 Task: Assign vinnyoffice2@gmail.com as Assignee of Issue Issue0000000226 in Backlog  in Scrum Project Project0000000046 in Jira. Assign vinnyoffice2@gmail.com as Assignee of Issue Issue0000000227 in Backlog  in Scrum Project Project0000000046 in Jira. Assign vinnyoffice2@gmail.com as Assignee of Issue Issue0000000228 in Backlog  in Scrum Project Project0000000046 in Jira. Assign prateek.ku2001@gmail.com as Assignee of Issue Issue0000000229 in Backlog  in Scrum Project Project0000000046 in Jira. Assign prateek.ku2001@gmail.com as Assignee of Issue Issue0000000230 in Backlog  in Scrum Project Project0000000046 in Jira
Action: Mouse moved to (1127, 501)
Screenshot: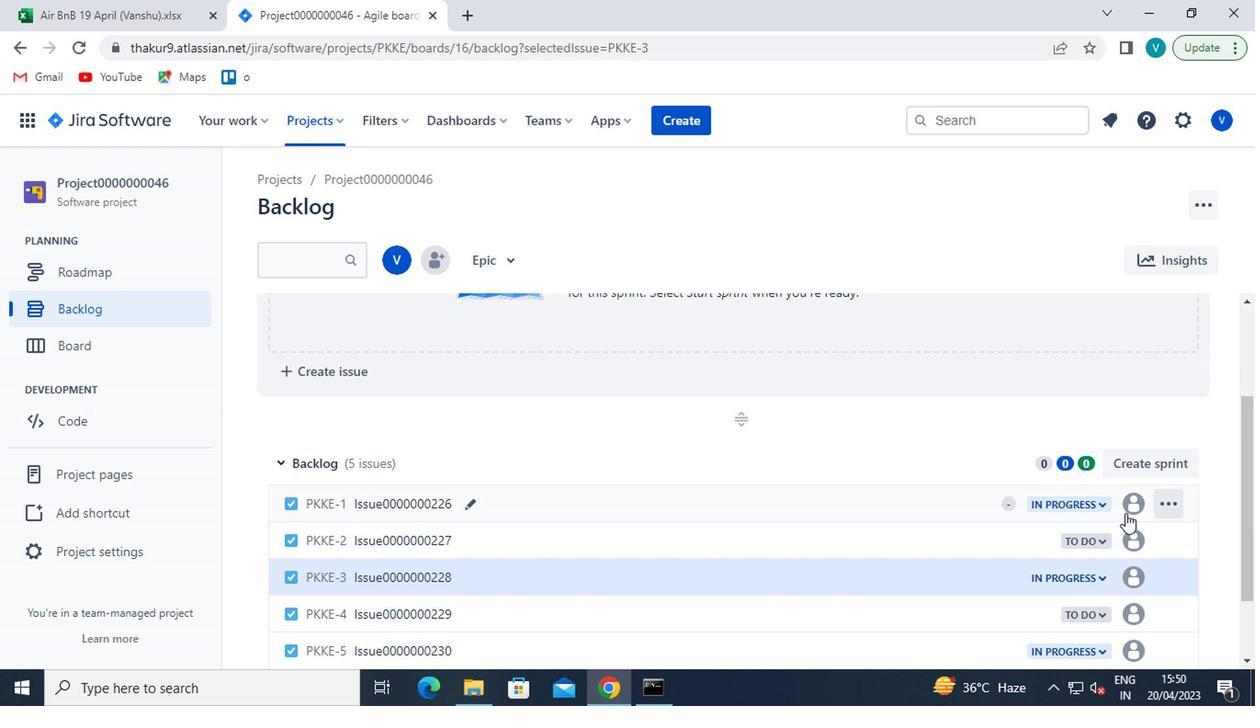 
Action: Mouse pressed left at (1127, 501)
Screenshot: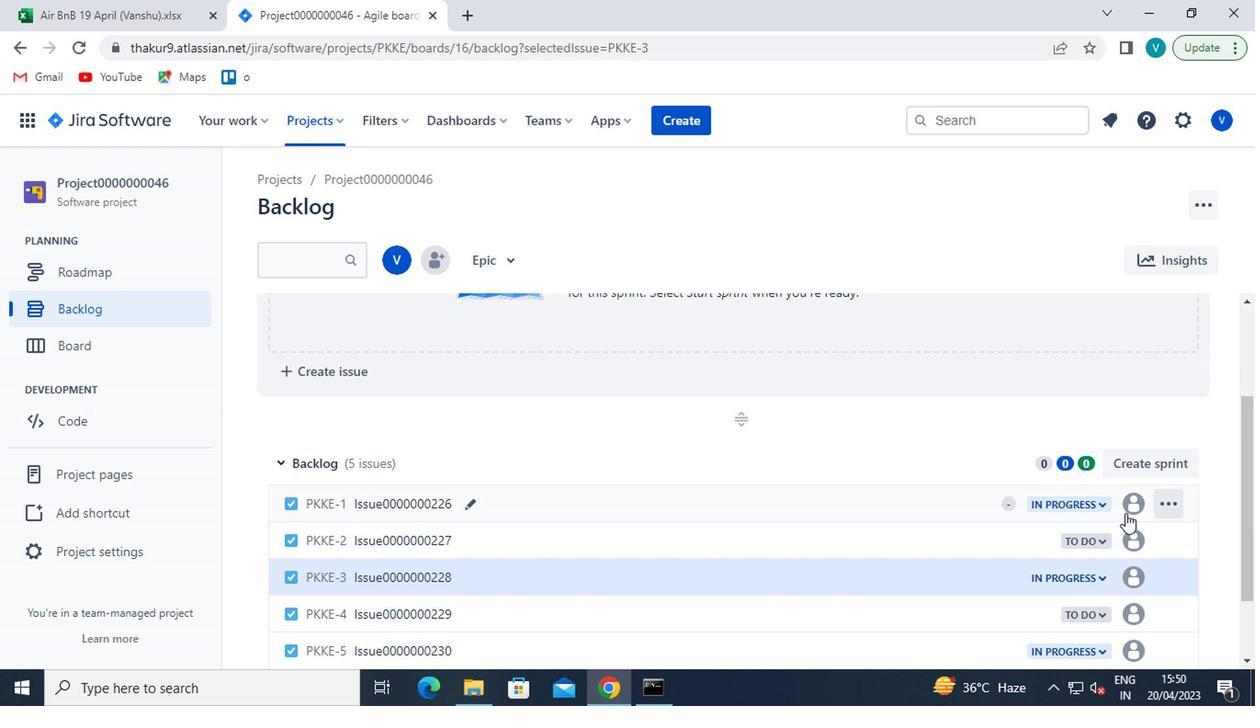 
Action: Mouse moved to (1199, 489)
Screenshot: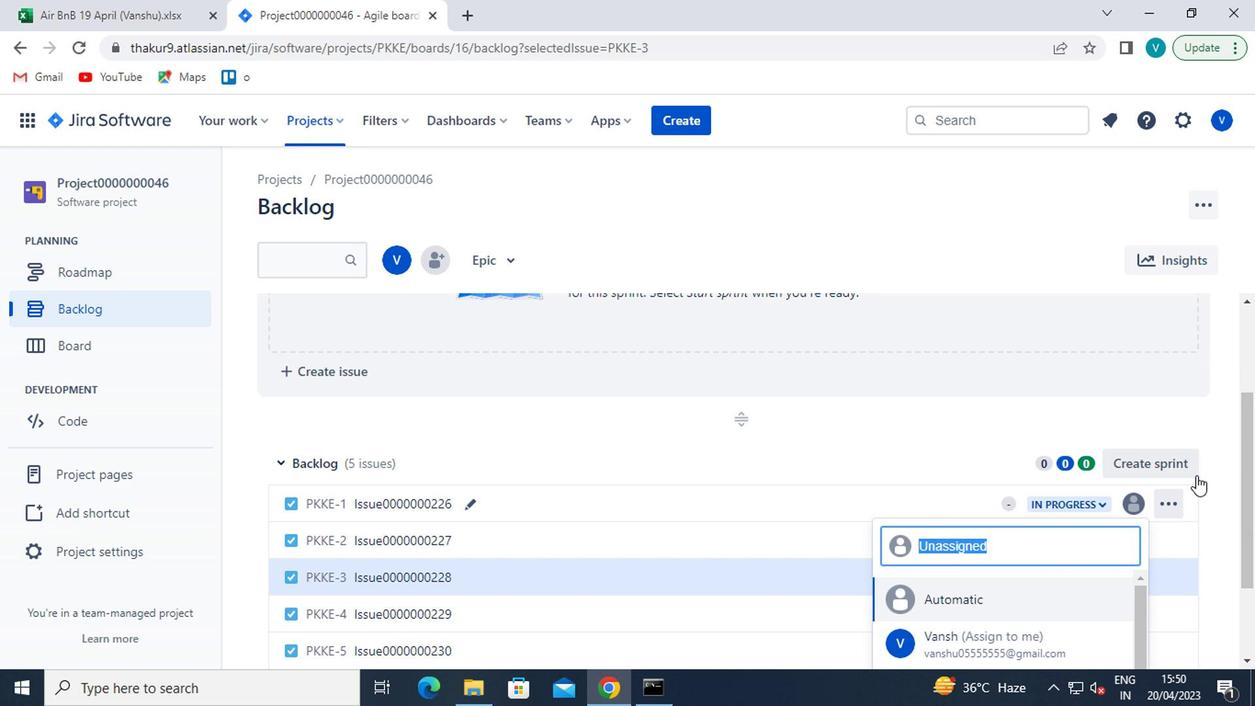 
Action: Mouse scrolled (1199, 488) with delta (0, -1)
Screenshot: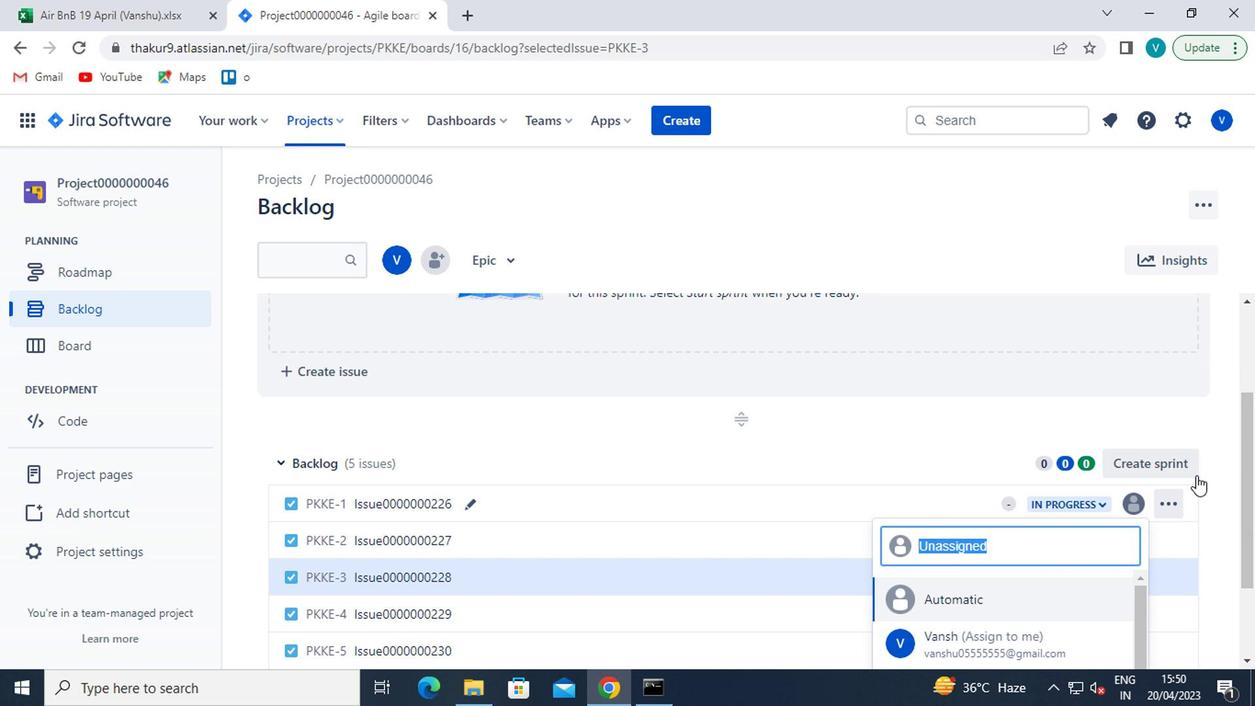 
Action: Mouse moved to (1193, 541)
Screenshot: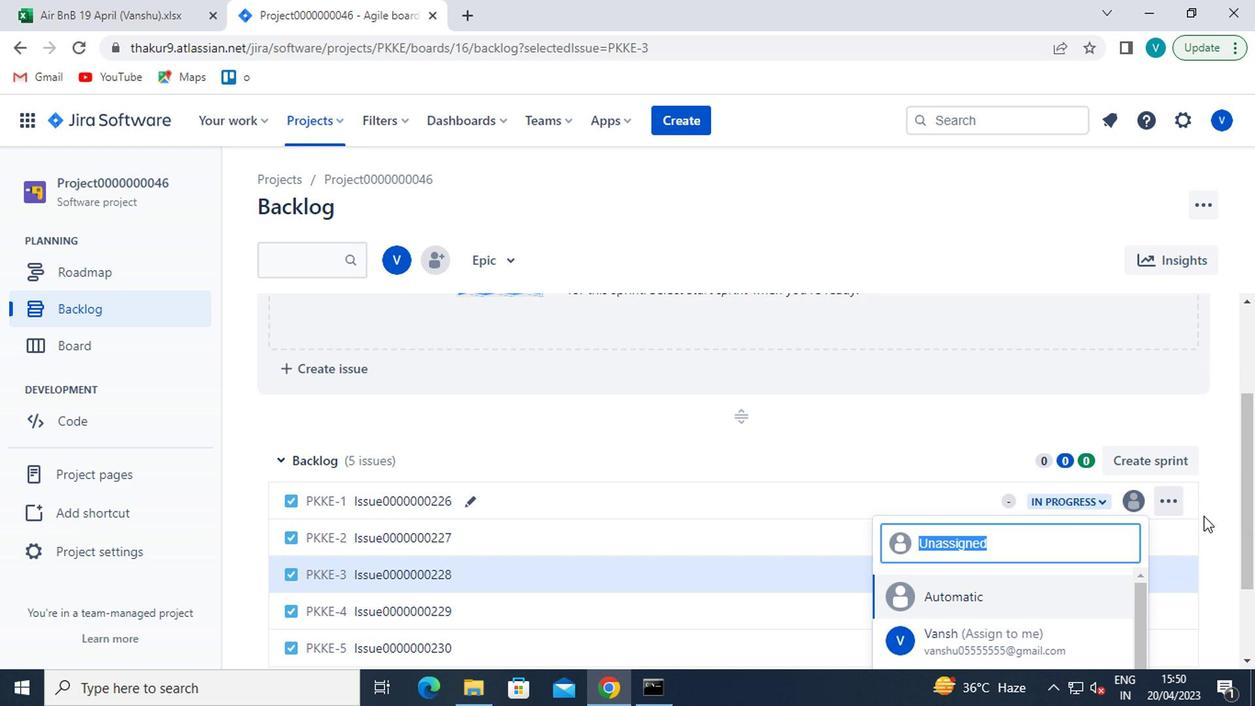 
Action: Mouse scrolled (1193, 541) with delta (0, 0)
Screenshot: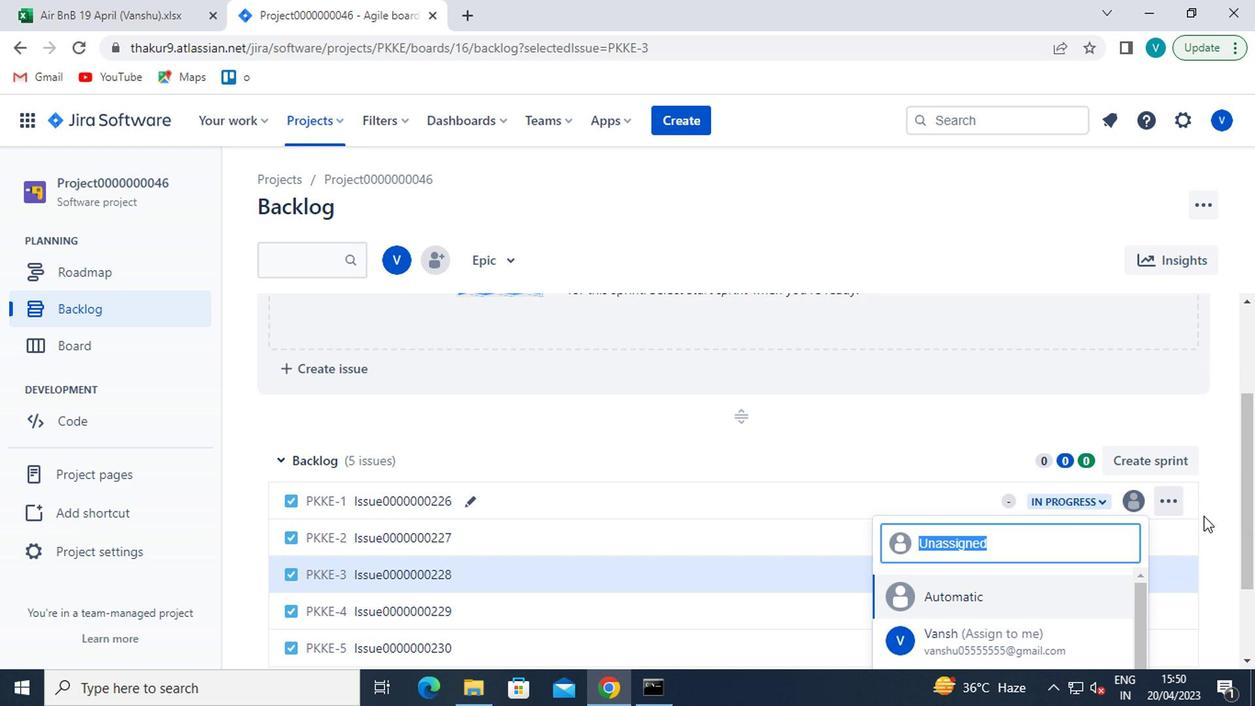 
Action: Mouse moved to (1188, 558)
Screenshot: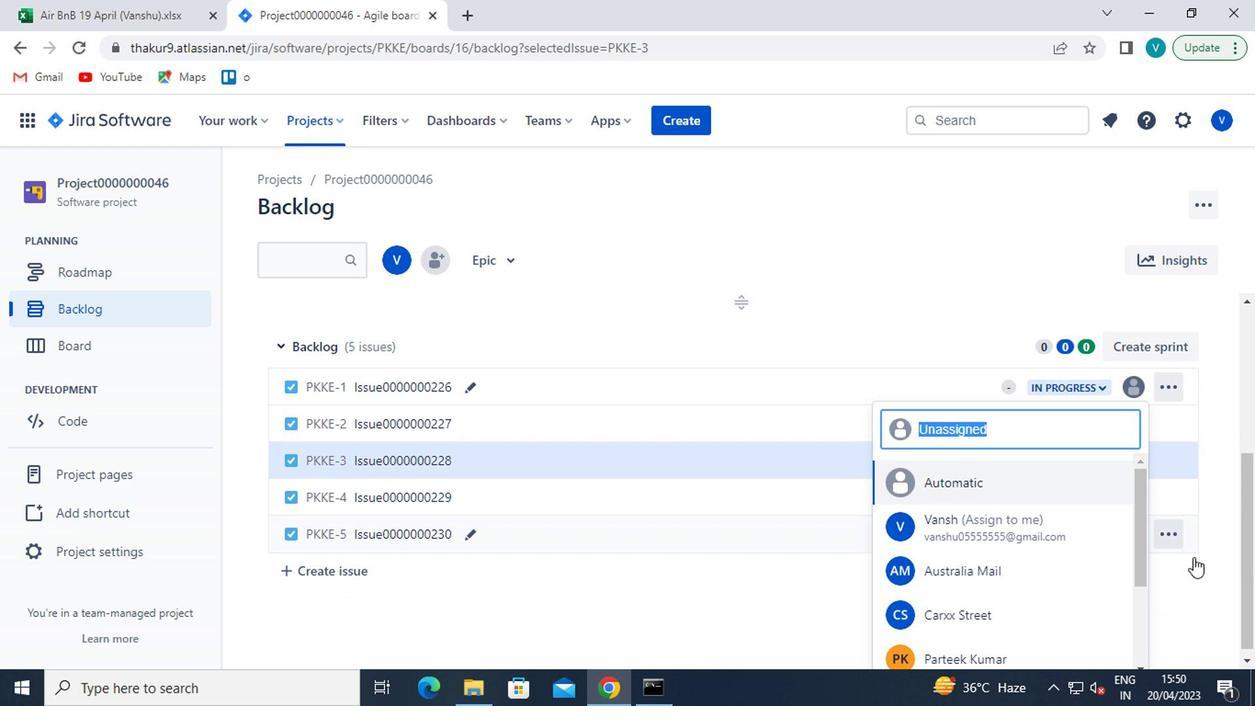 
Action: Mouse scrolled (1188, 557) with delta (0, 0)
Screenshot: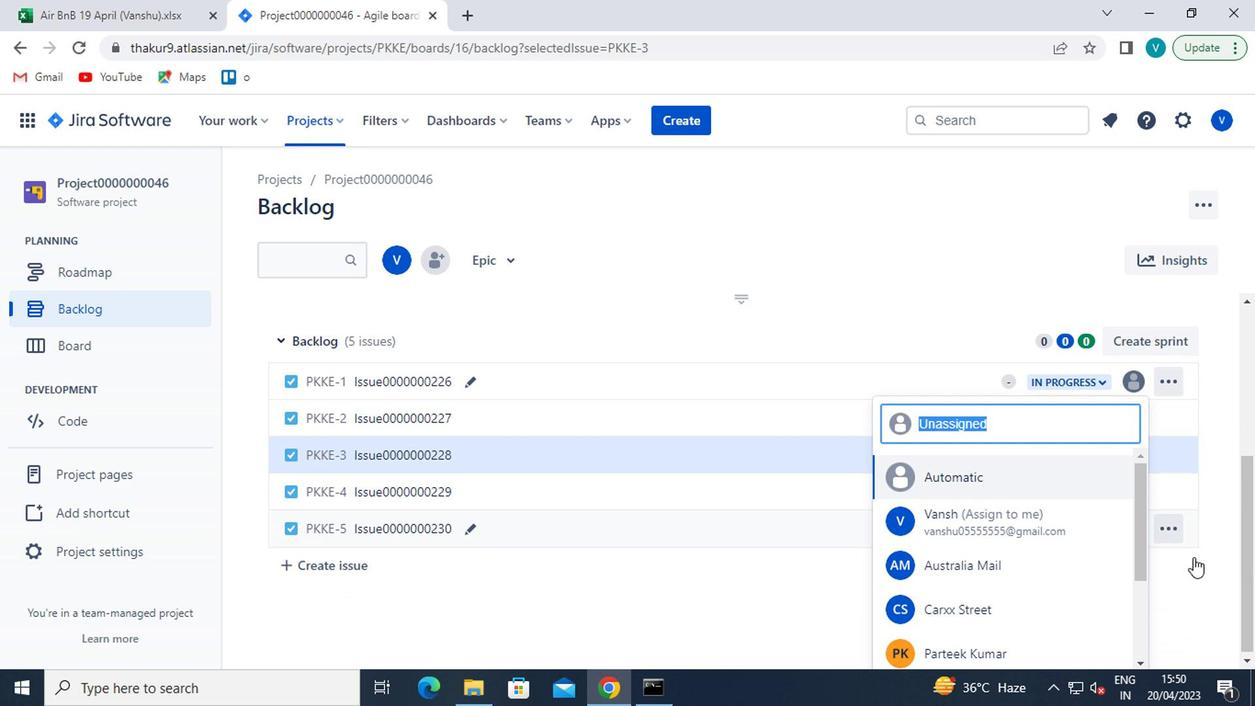 
Action: Mouse moved to (1159, 571)
Screenshot: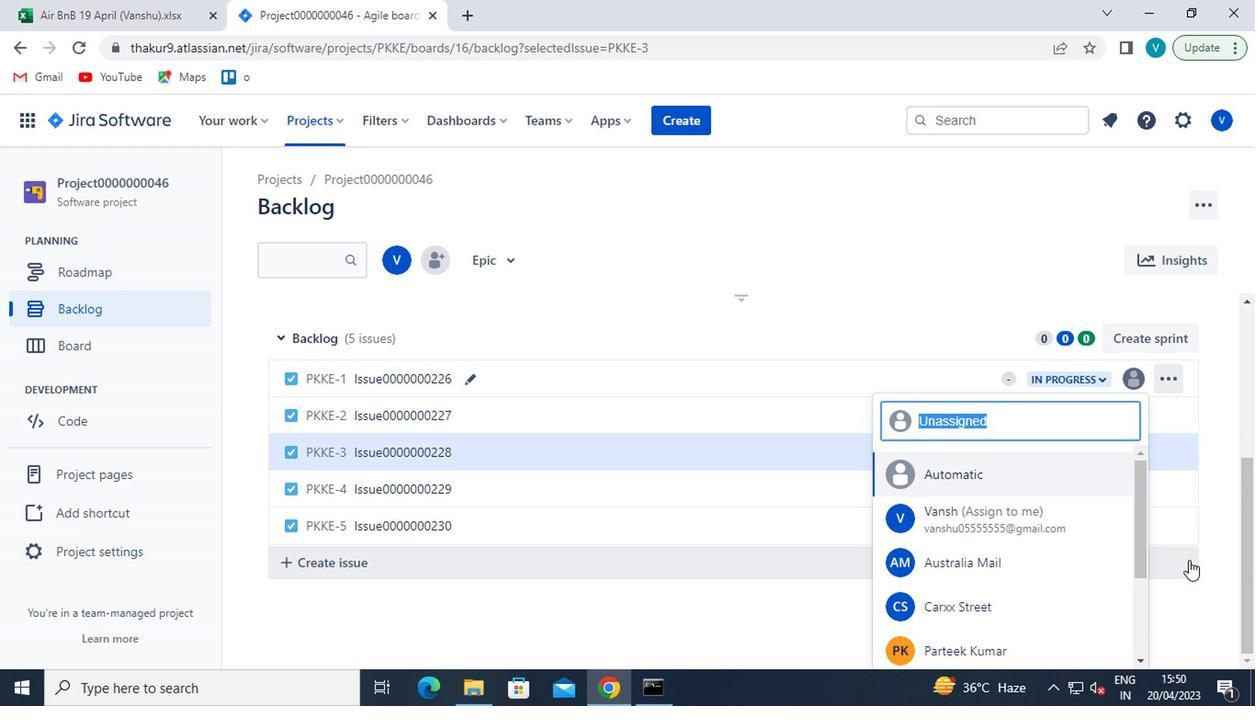 
Action: Mouse scrolled (1159, 571) with delta (0, 0)
Screenshot: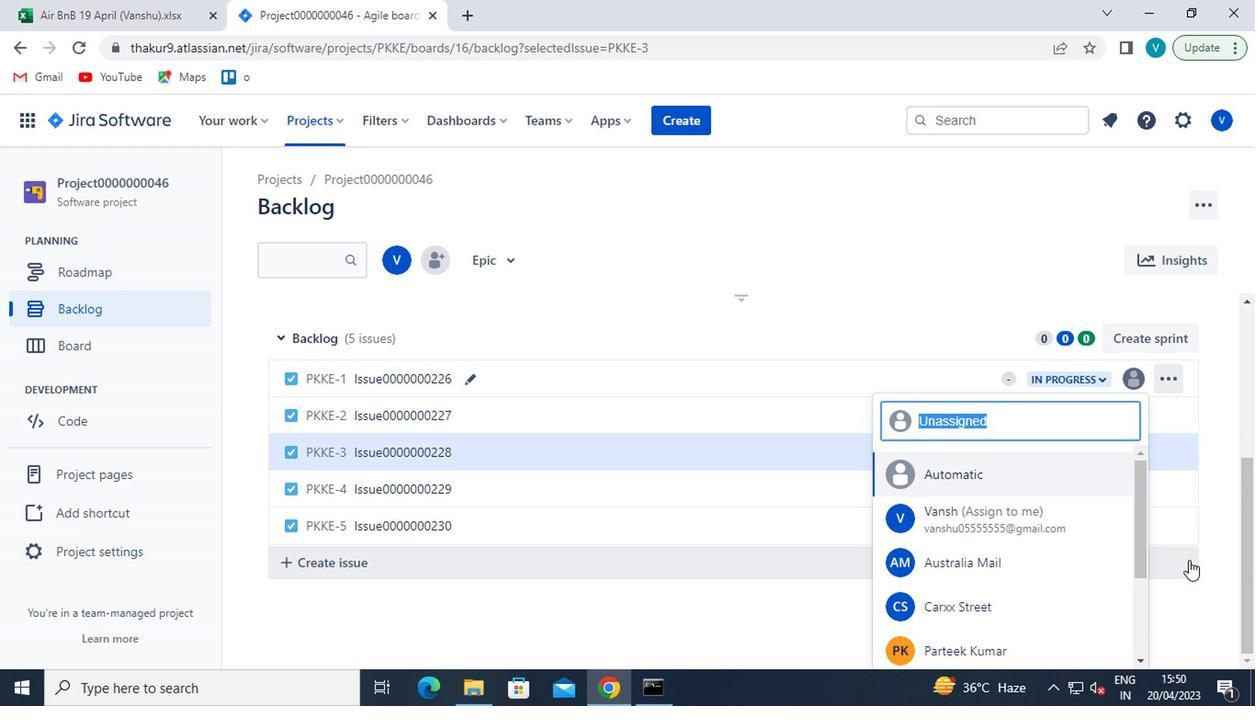 
Action: Mouse moved to (1087, 590)
Screenshot: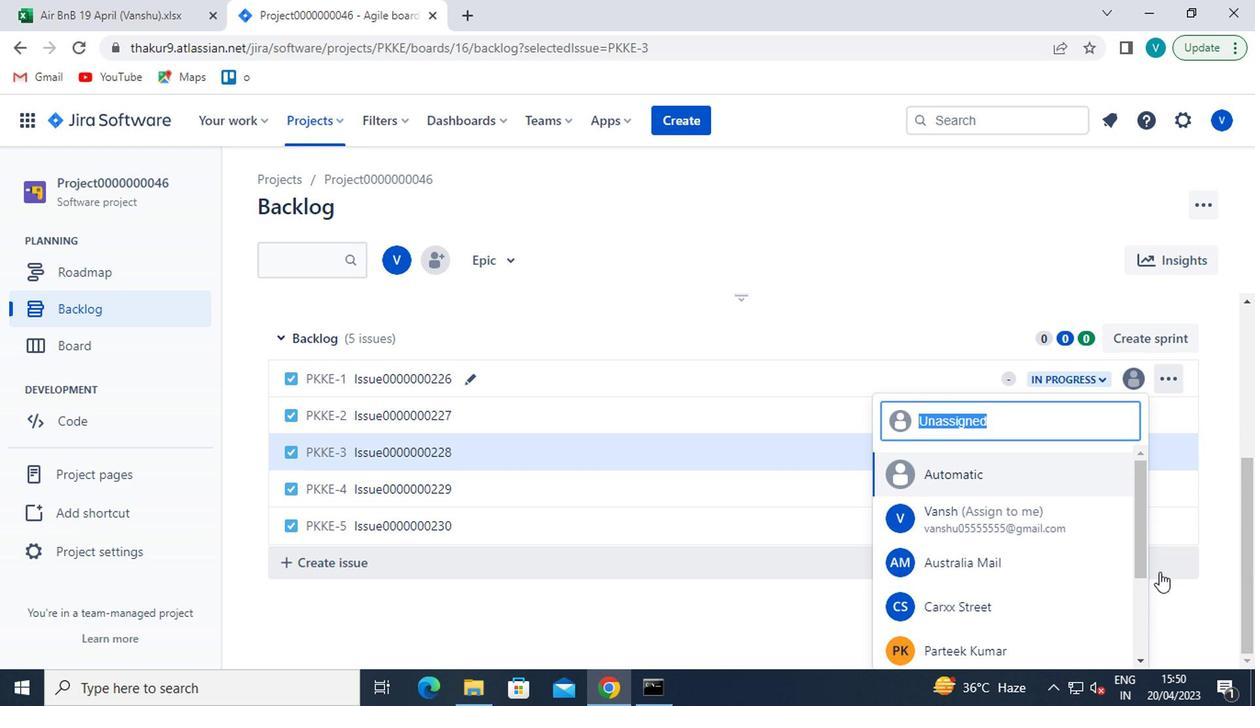 
Action: Mouse scrolled (1087, 590) with delta (0, 0)
Screenshot: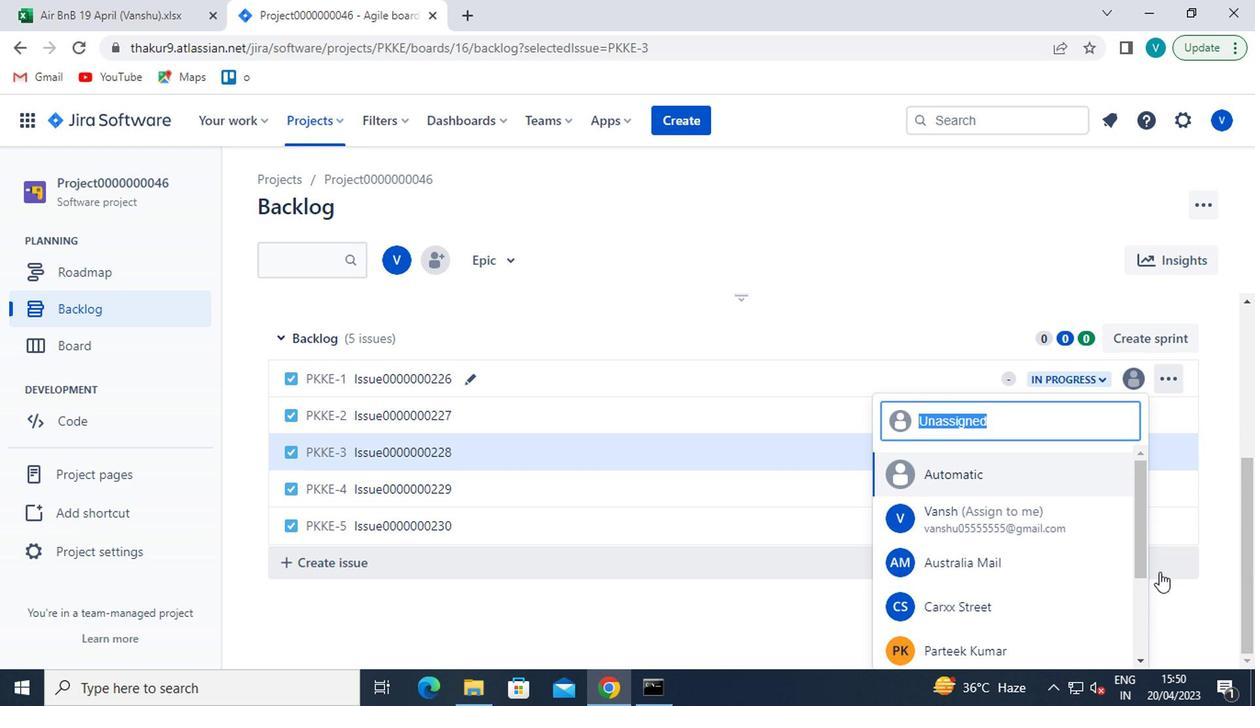 
Action: Mouse moved to (1079, 592)
Screenshot: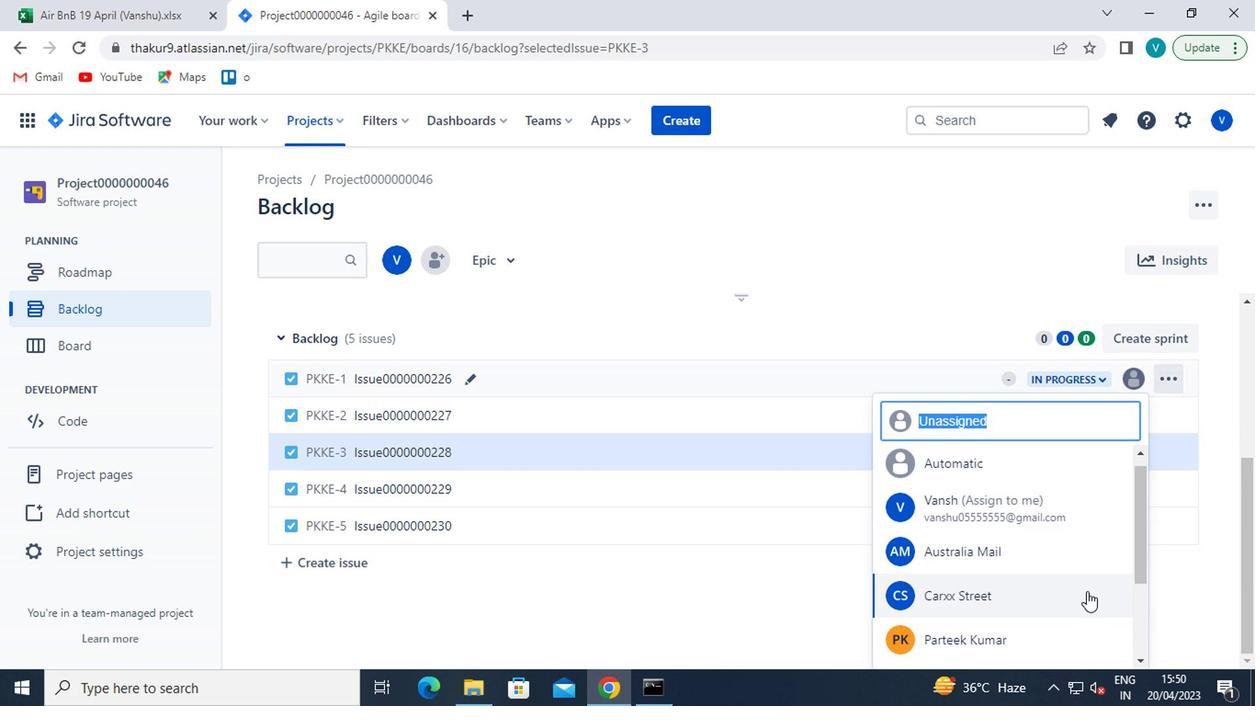 
Action: Mouse scrolled (1079, 592) with delta (0, 0)
Screenshot: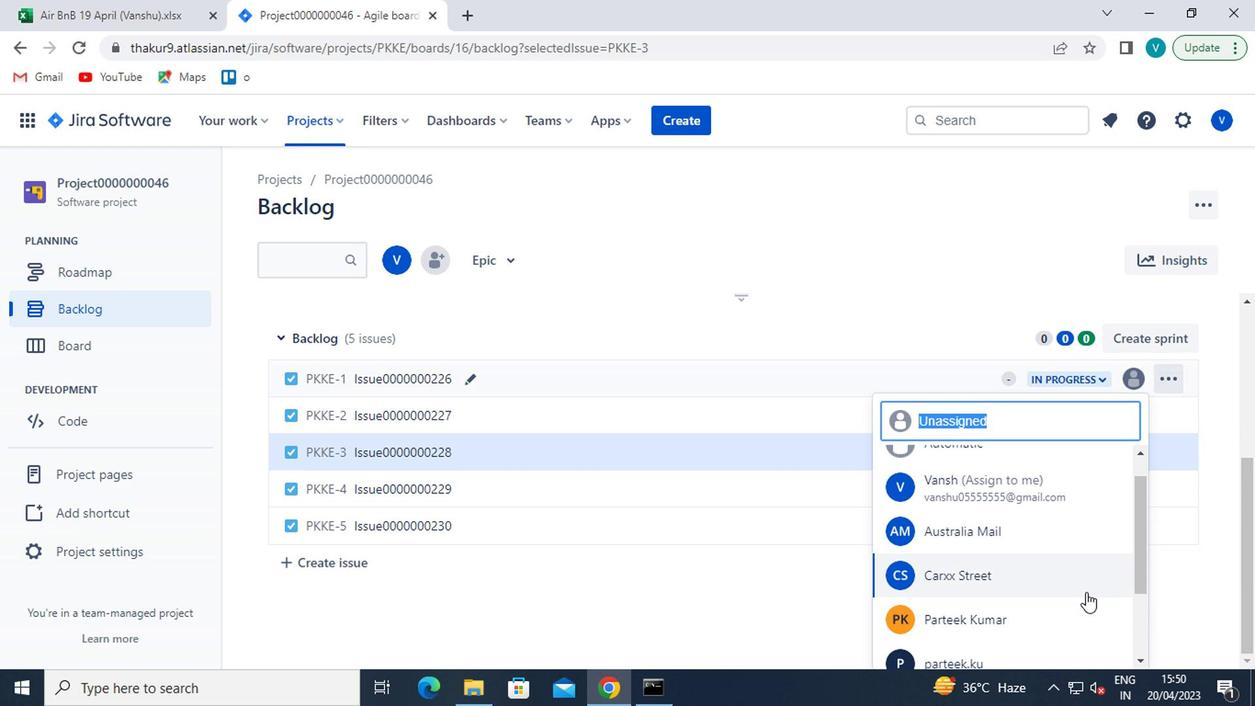 
Action: Mouse moved to (956, 633)
Screenshot: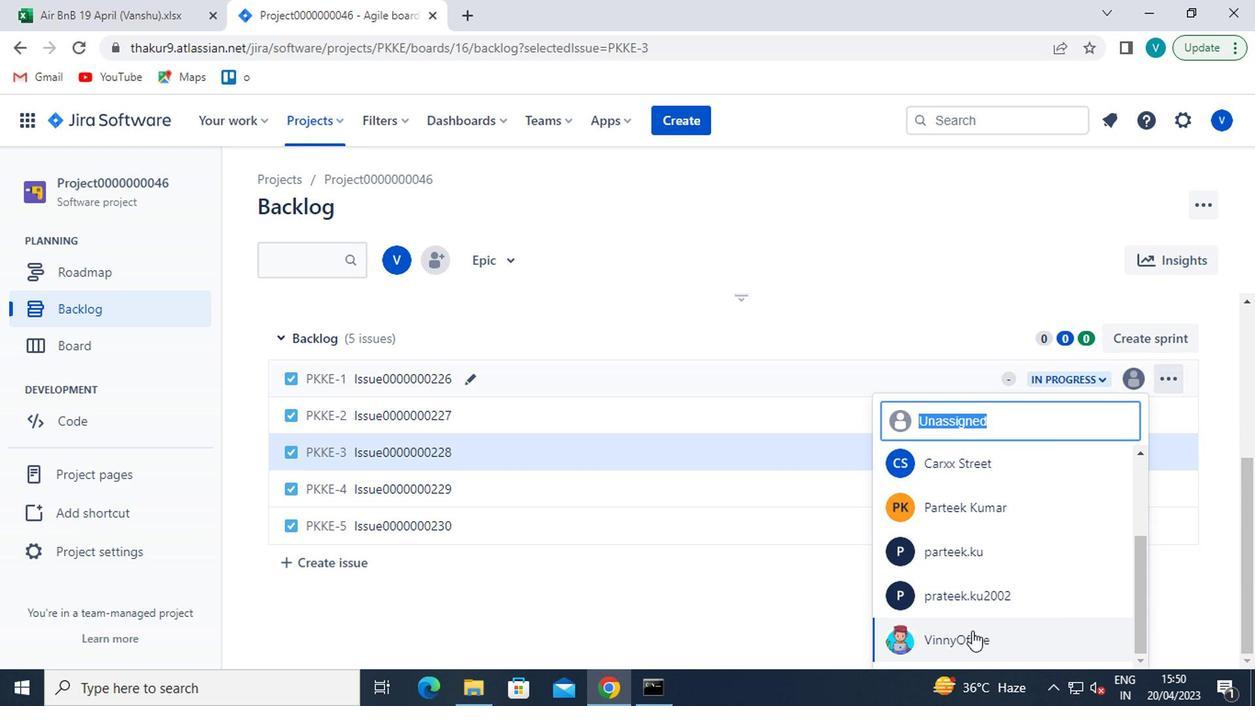 
Action: Mouse pressed left at (956, 633)
Screenshot: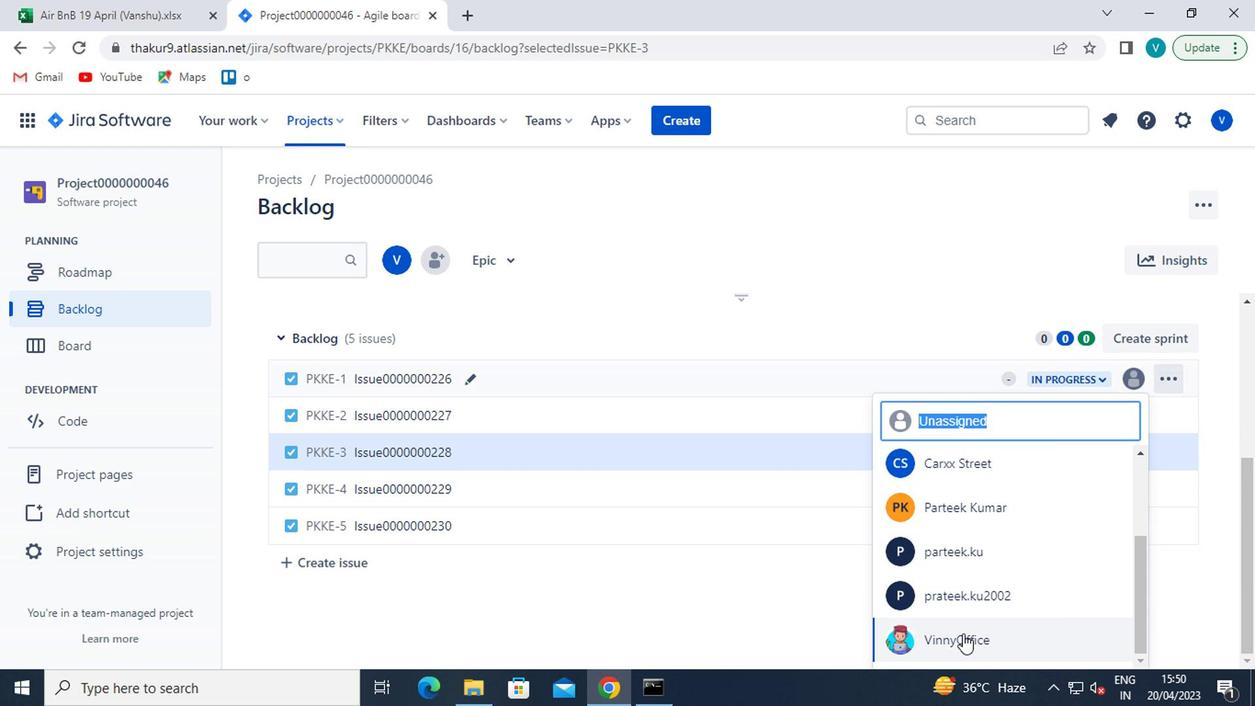 
Action: Mouse moved to (1124, 445)
Screenshot: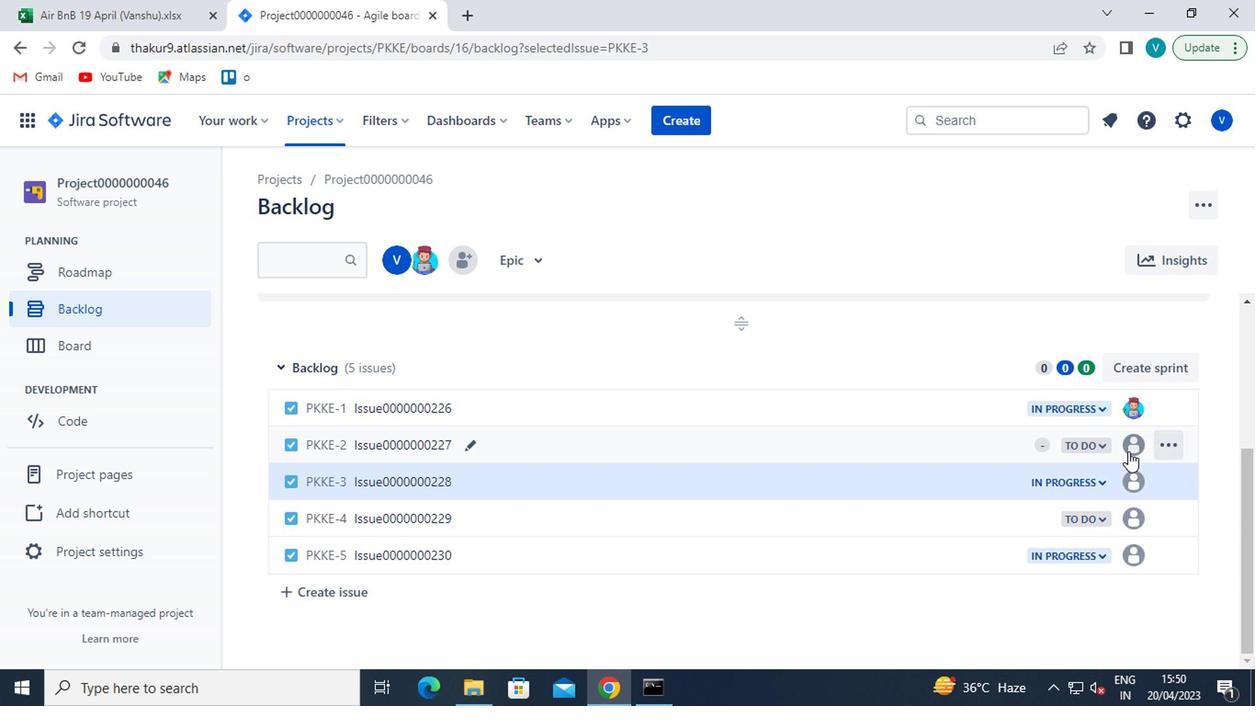 
Action: Mouse pressed left at (1124, 445)
Screenshot: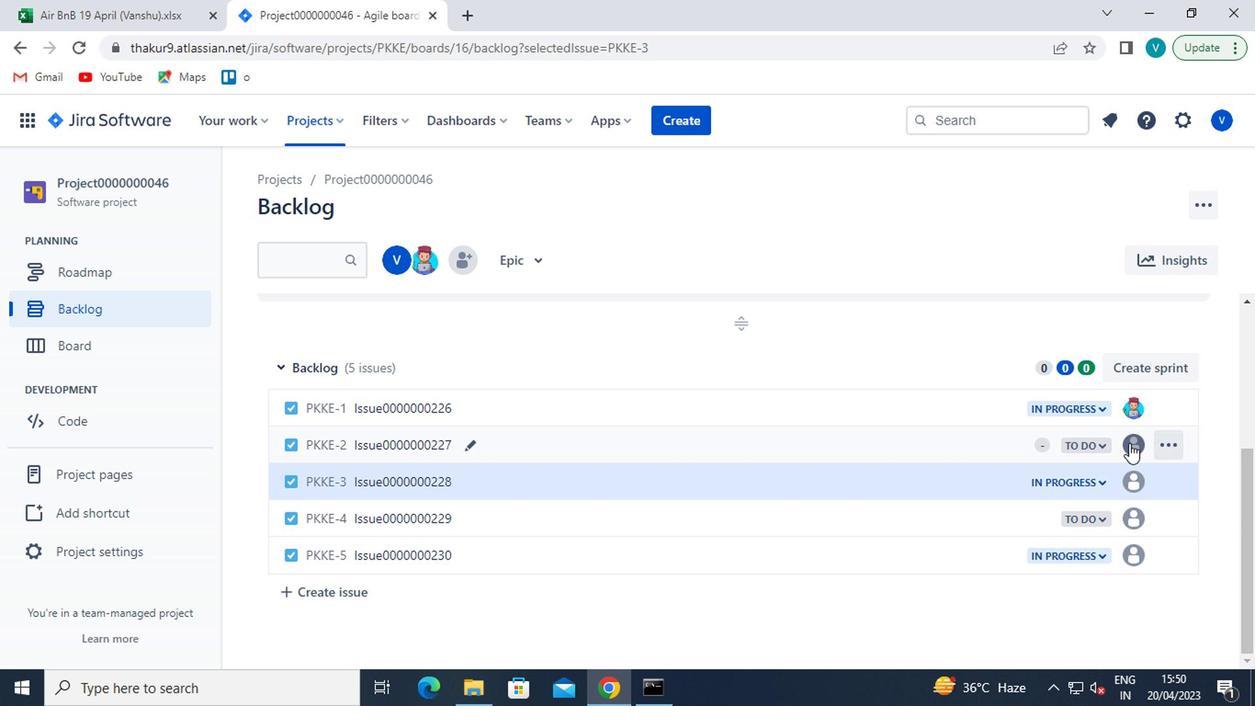 
Action: Mouse moved to (1200, 494)
Screenshot: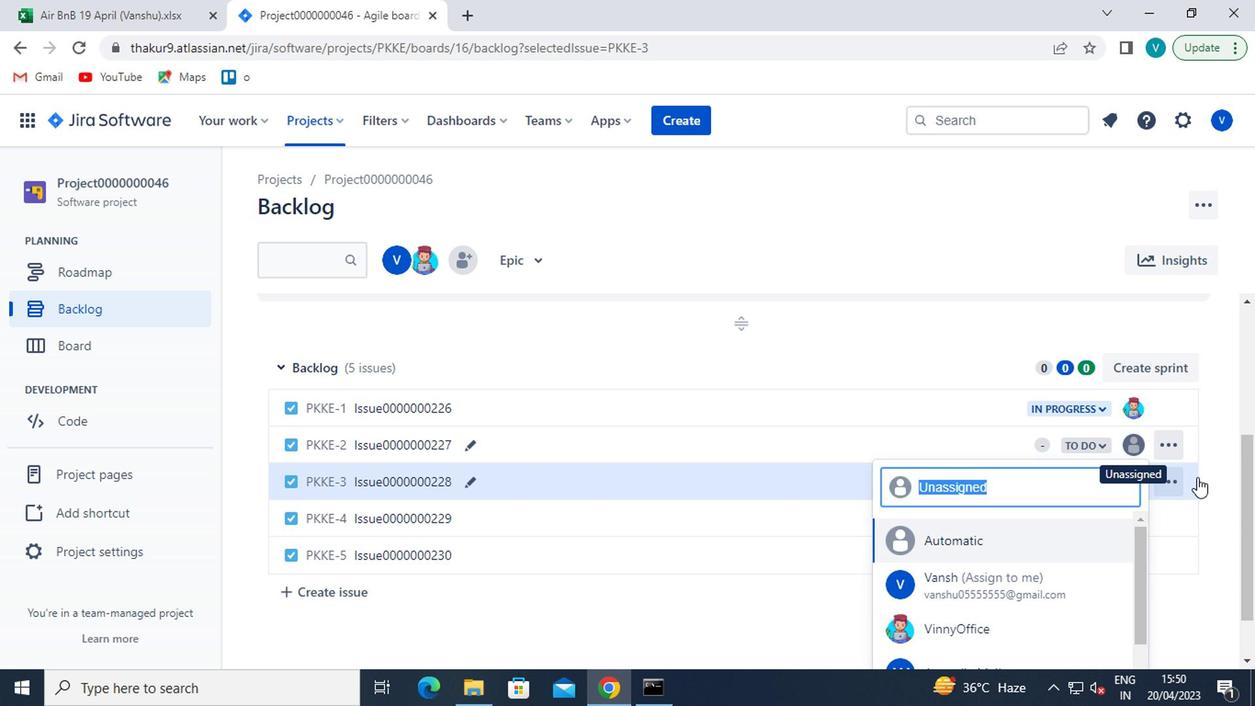 
Action: Mouse scrolled (1200, 492) with delta (0, -1)
Screenshot: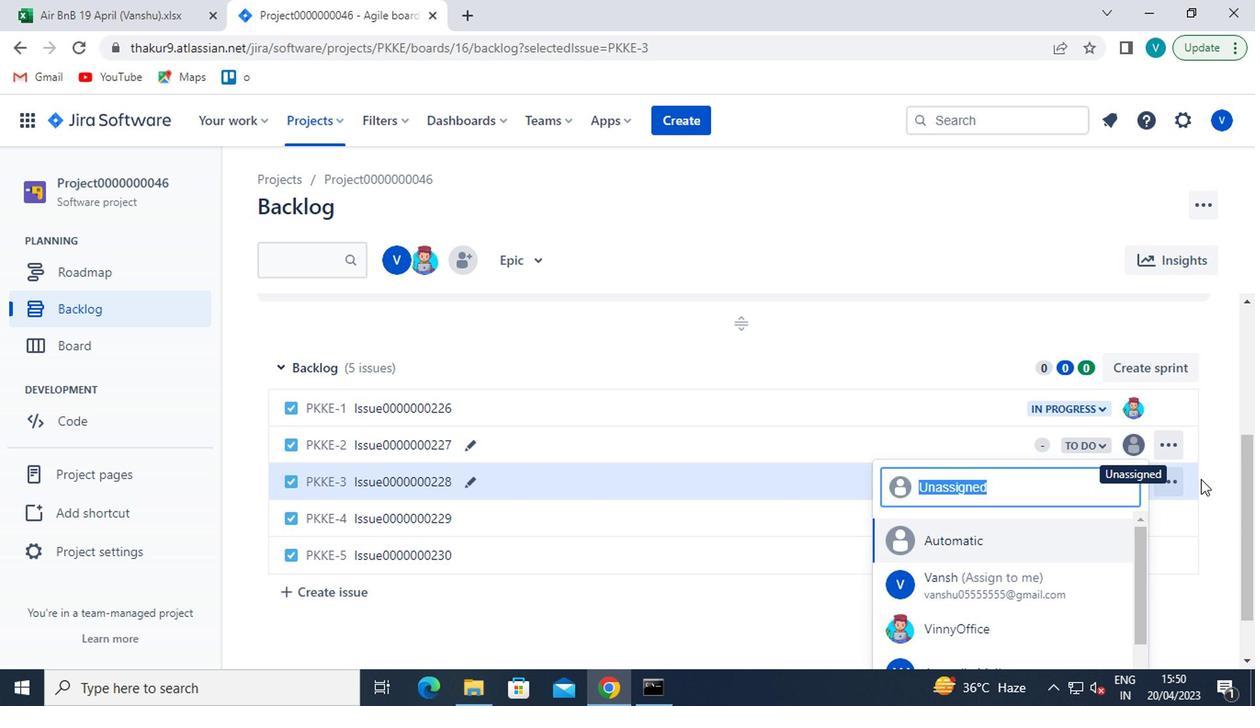 
Action: Mouse moved to (1200, 506)
Screenshot: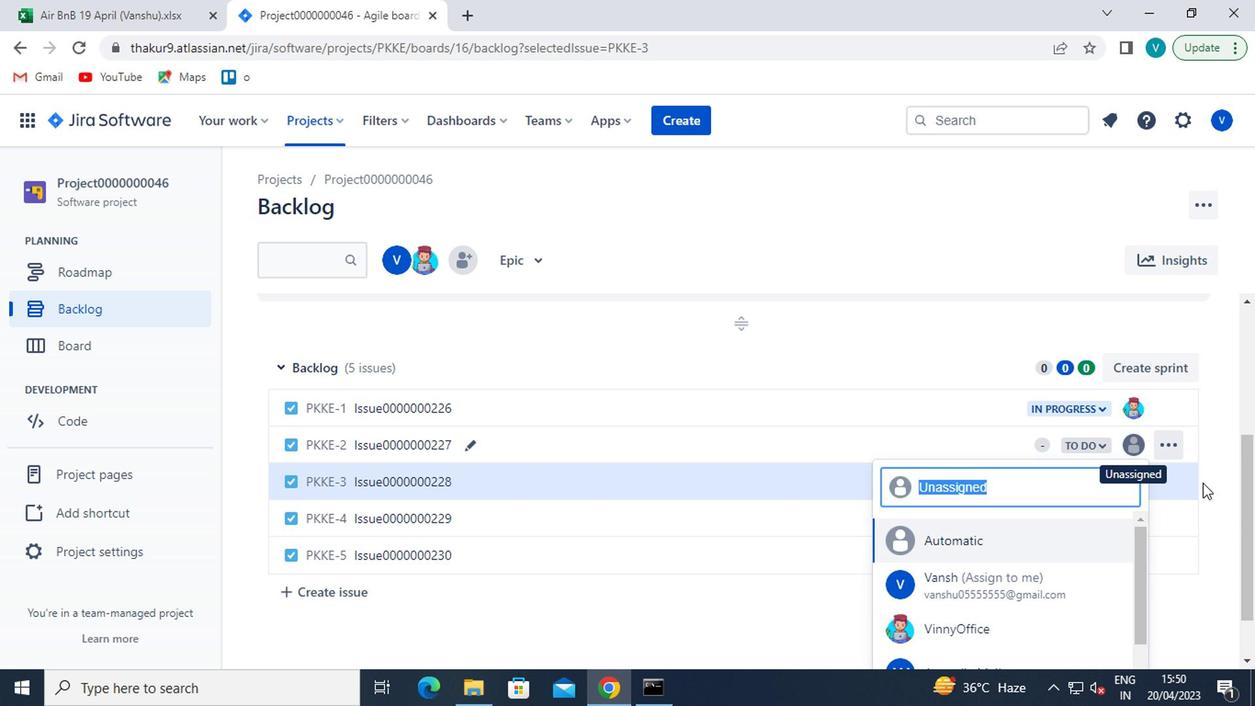 
Action: Mouse scrolled (1200, 505) with delta (0, 0)
Screenshot: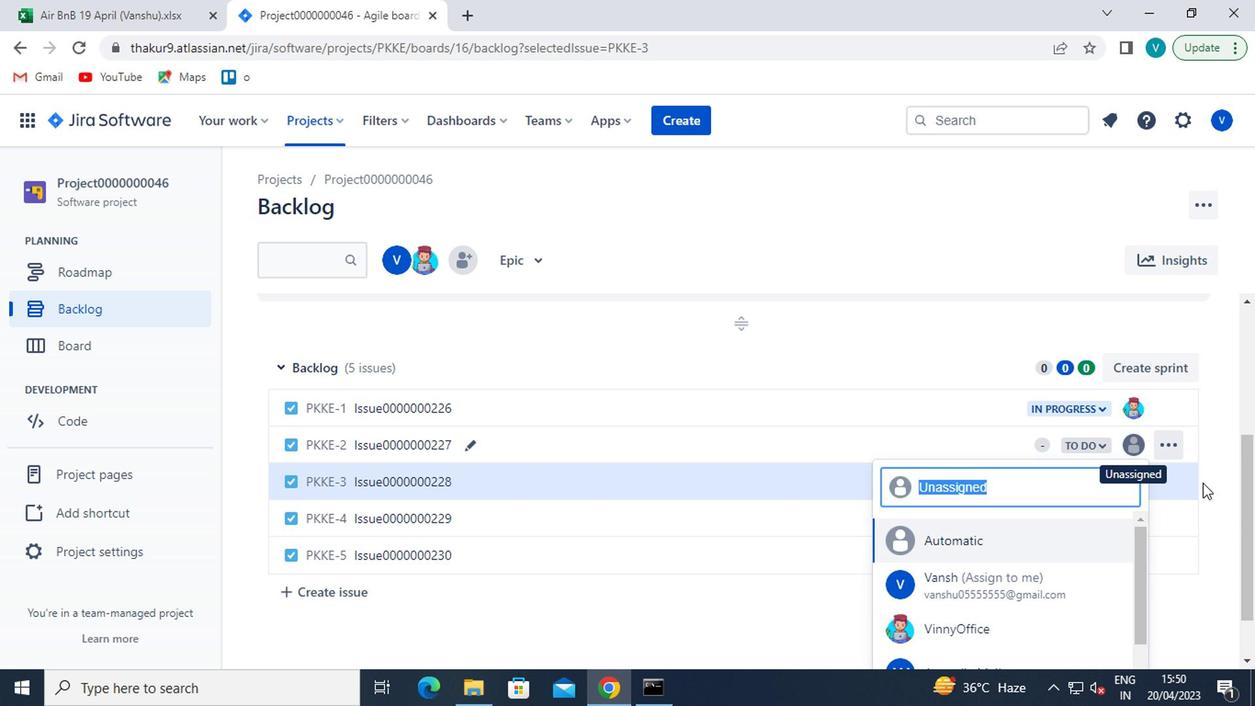 
Action: Mouse moved to (1199, 515)
Screenshot: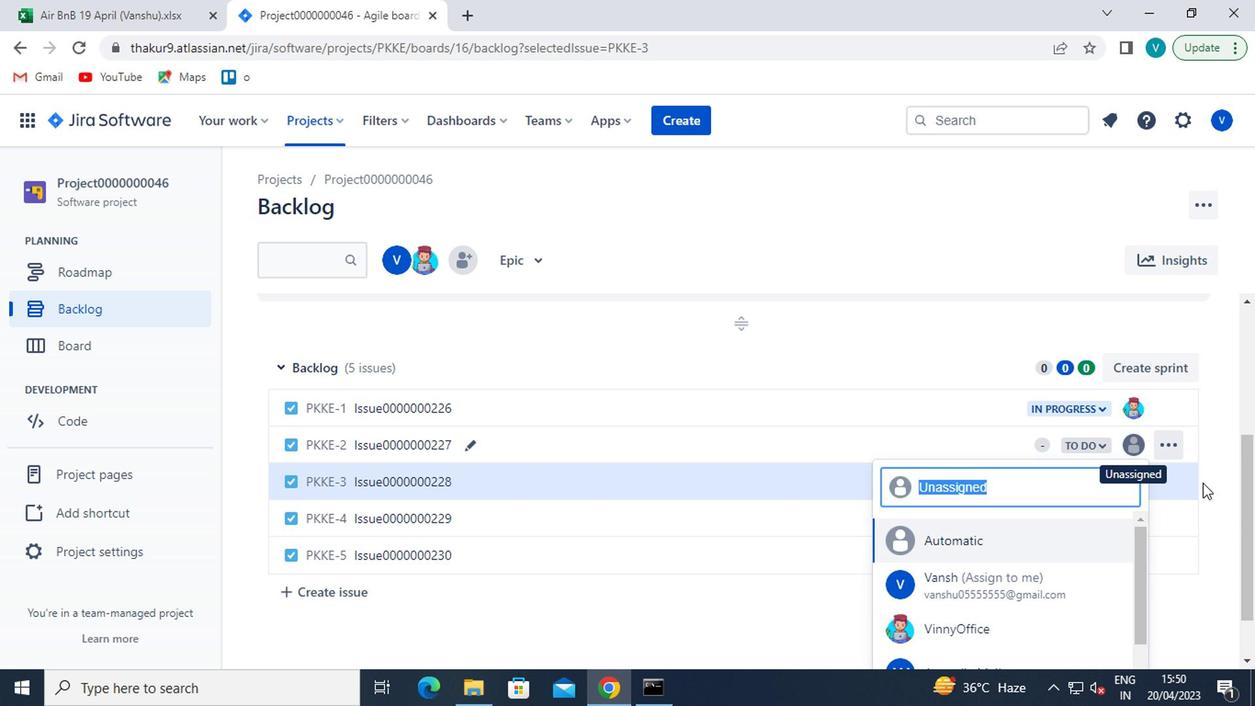 
Action: Mouse scrolled (1199, 513) with delta (0, -1)
Screenshot: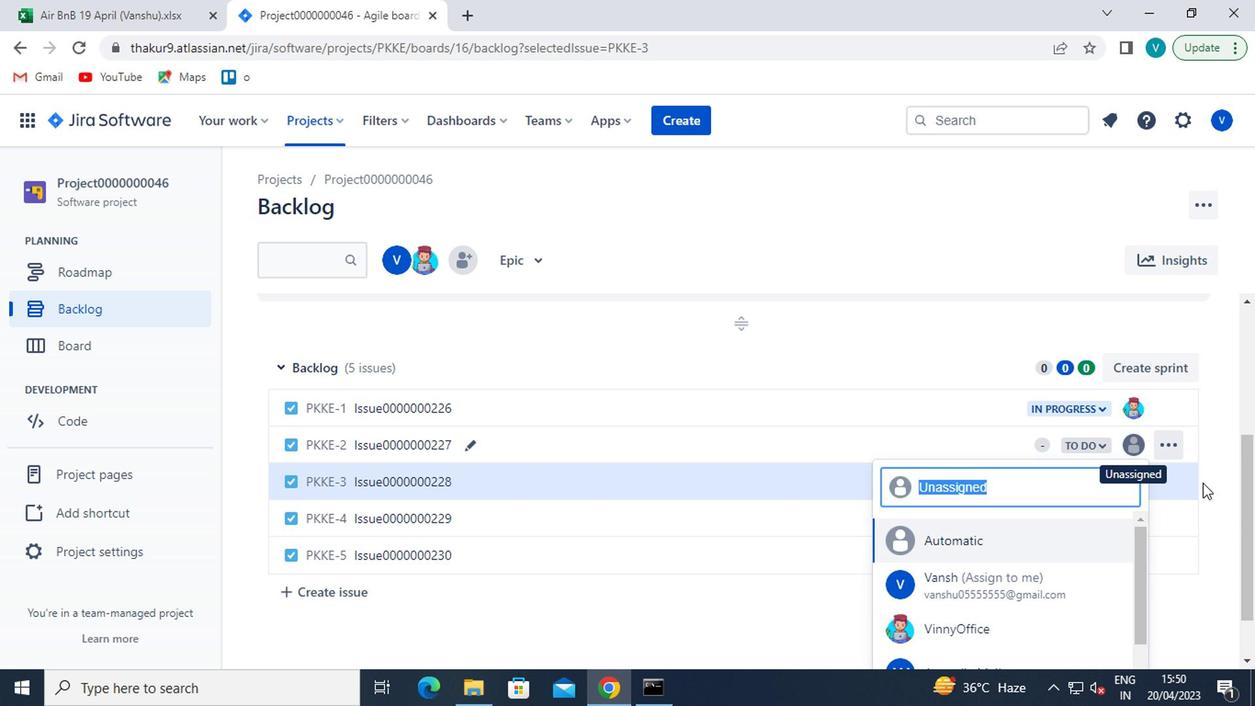 
Action: Mouse moved to (1007, 568)
Screenshot: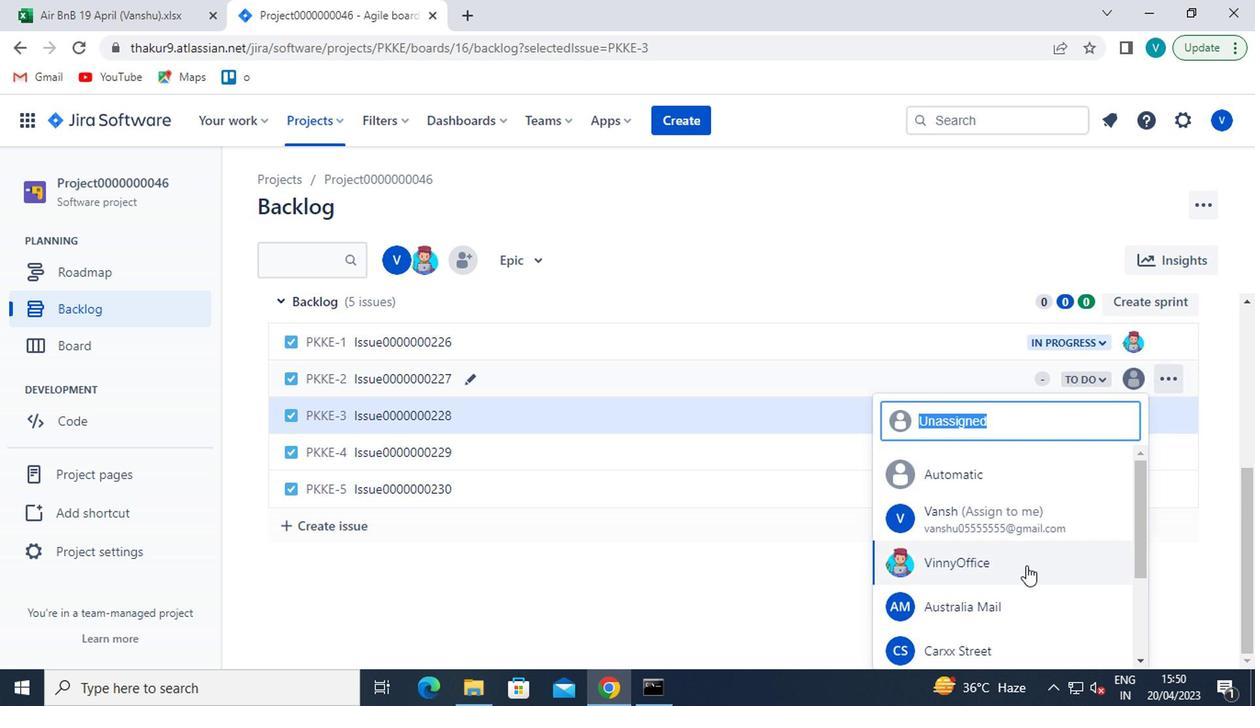 
Action: Mouse scrolled (1007, 567) with delta (0, 0)
Screenshot: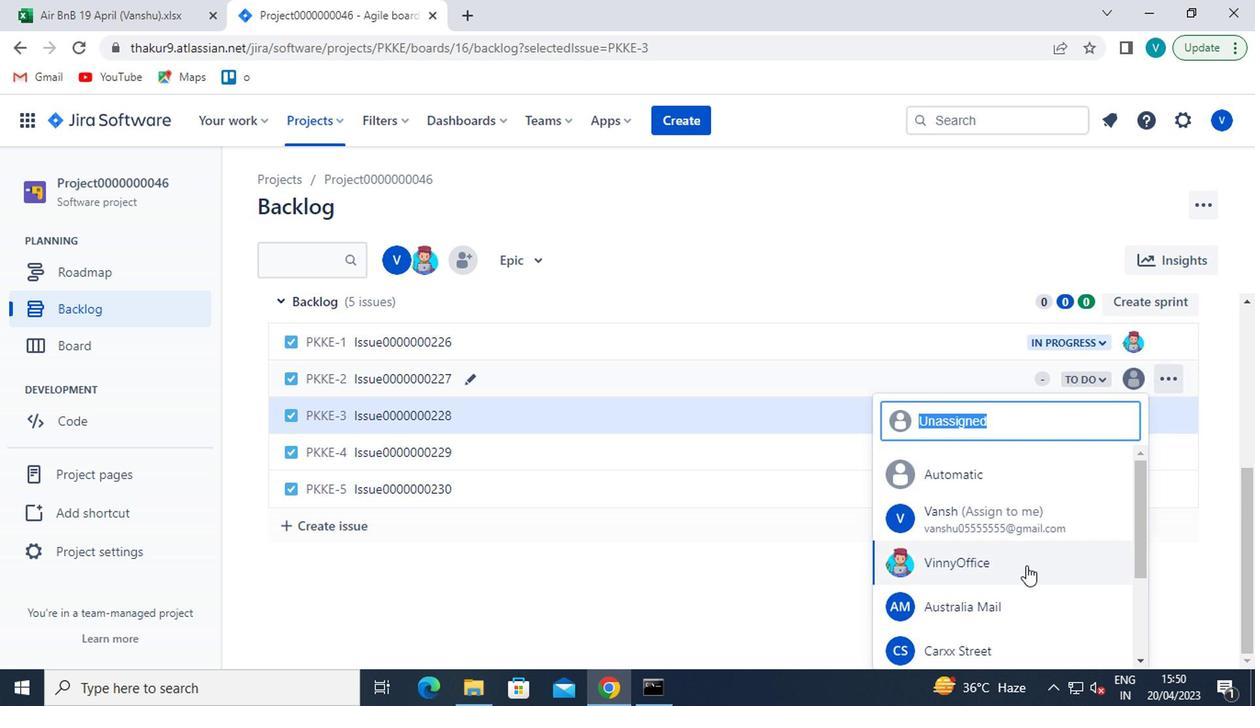 
Action: Mouse moved to (1006, 568)
Screenshot: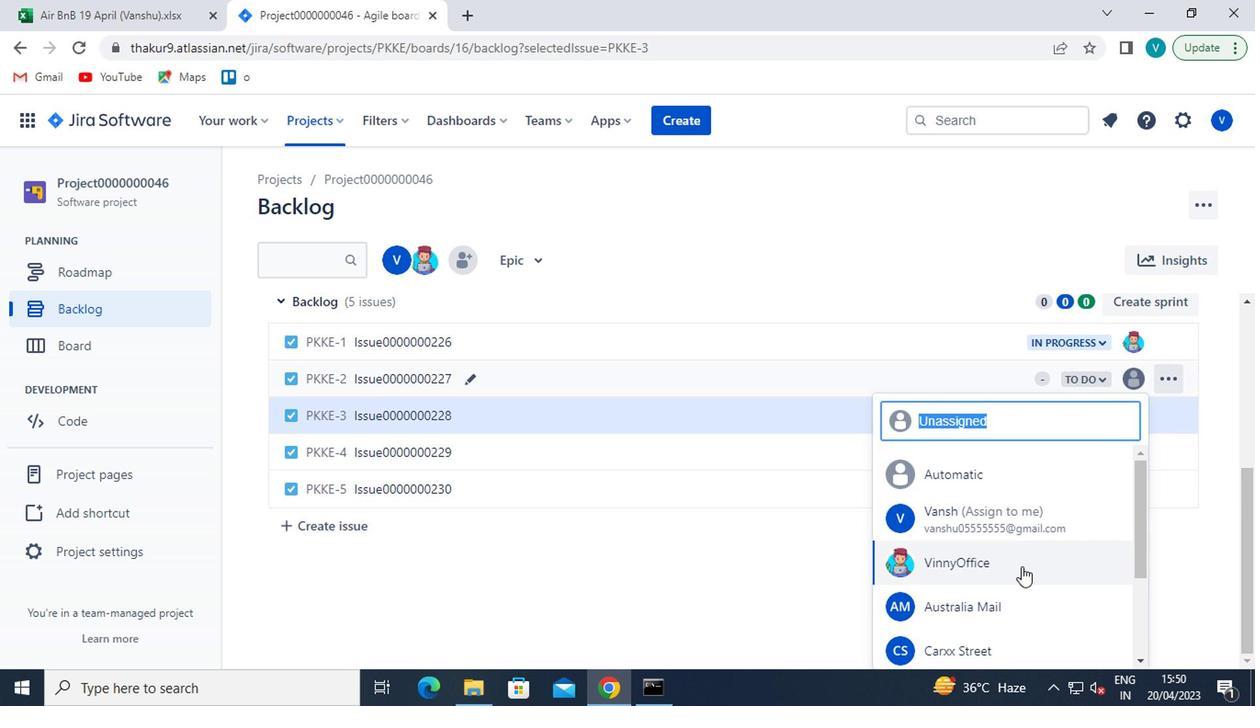 
Action: Mouse scrolled (1006, 567) with delta (0, 0)
Screenshot: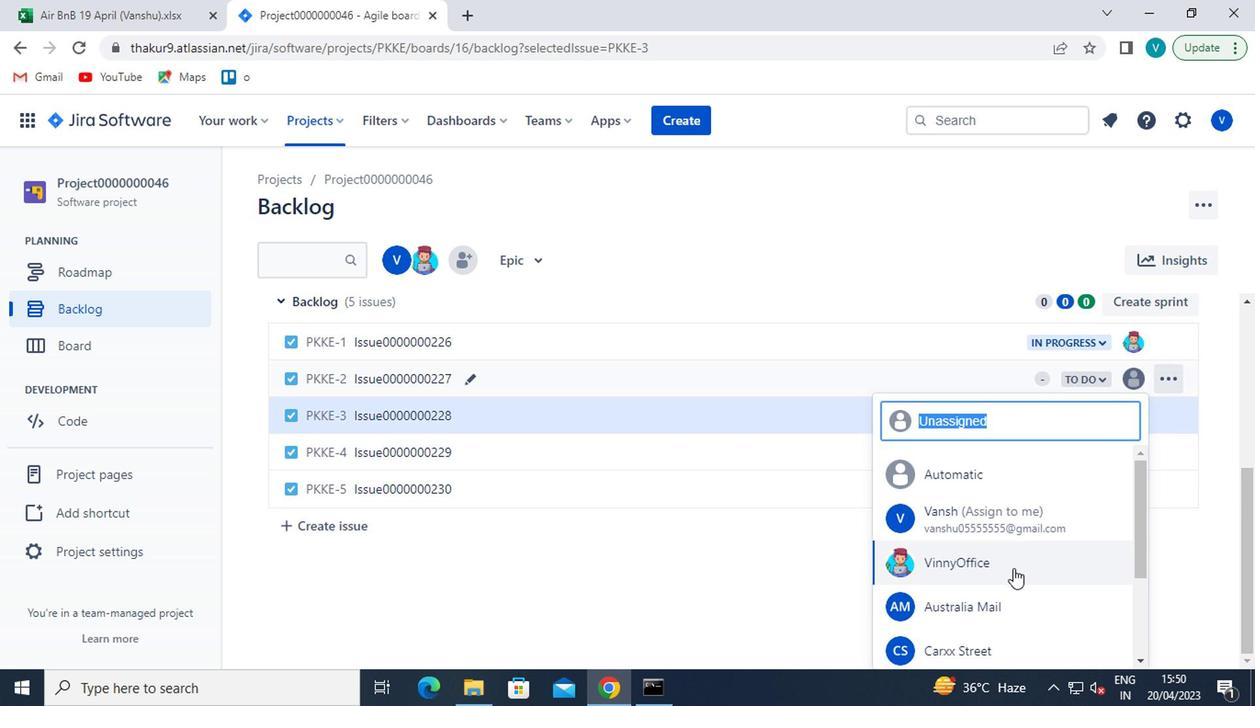 
Action: Mouse moved to (1000, 577)
Screenshot: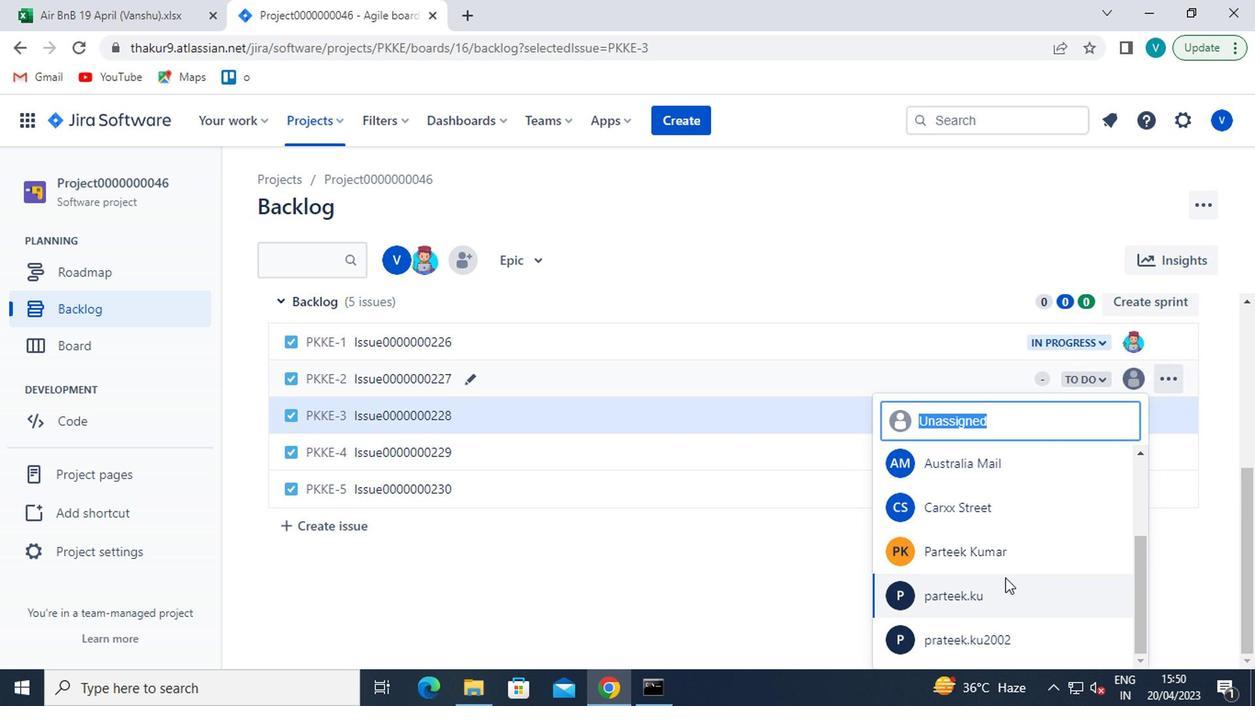 
Action: Mouse scrolled (1000, 578) with delta (0, 1)
Screenshot: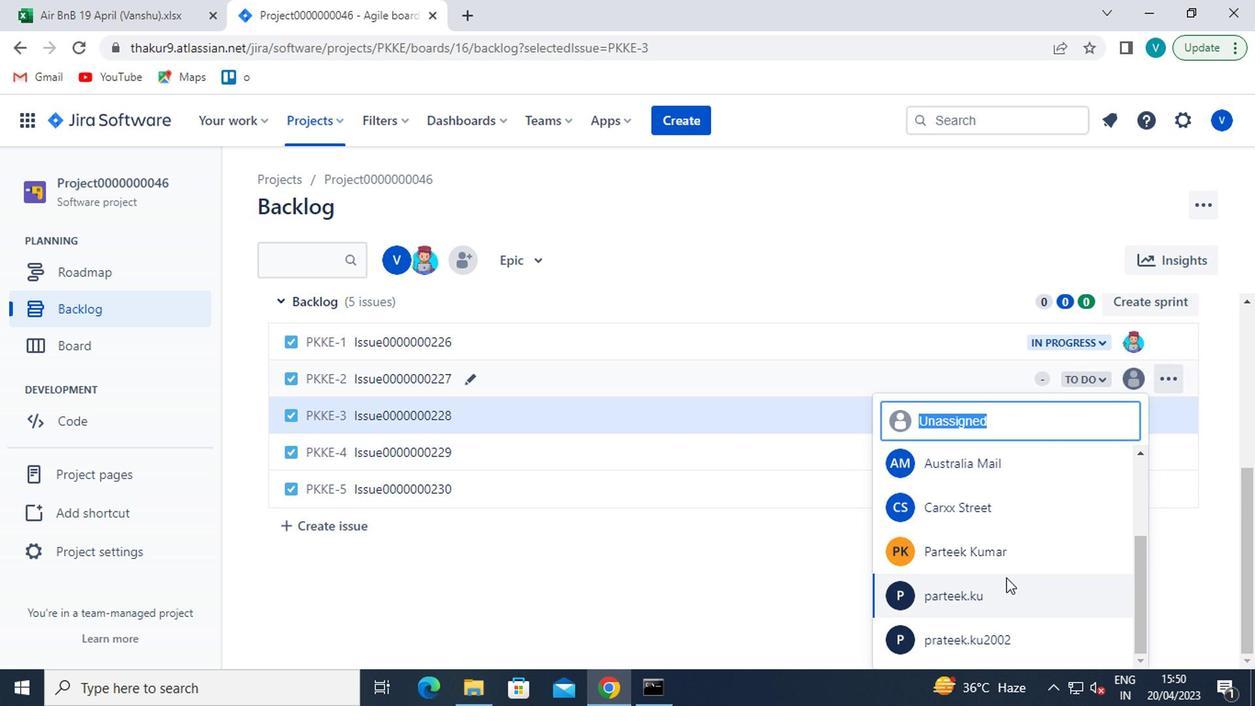 
Action: Mouse moved to (949, 509)
Screenshot: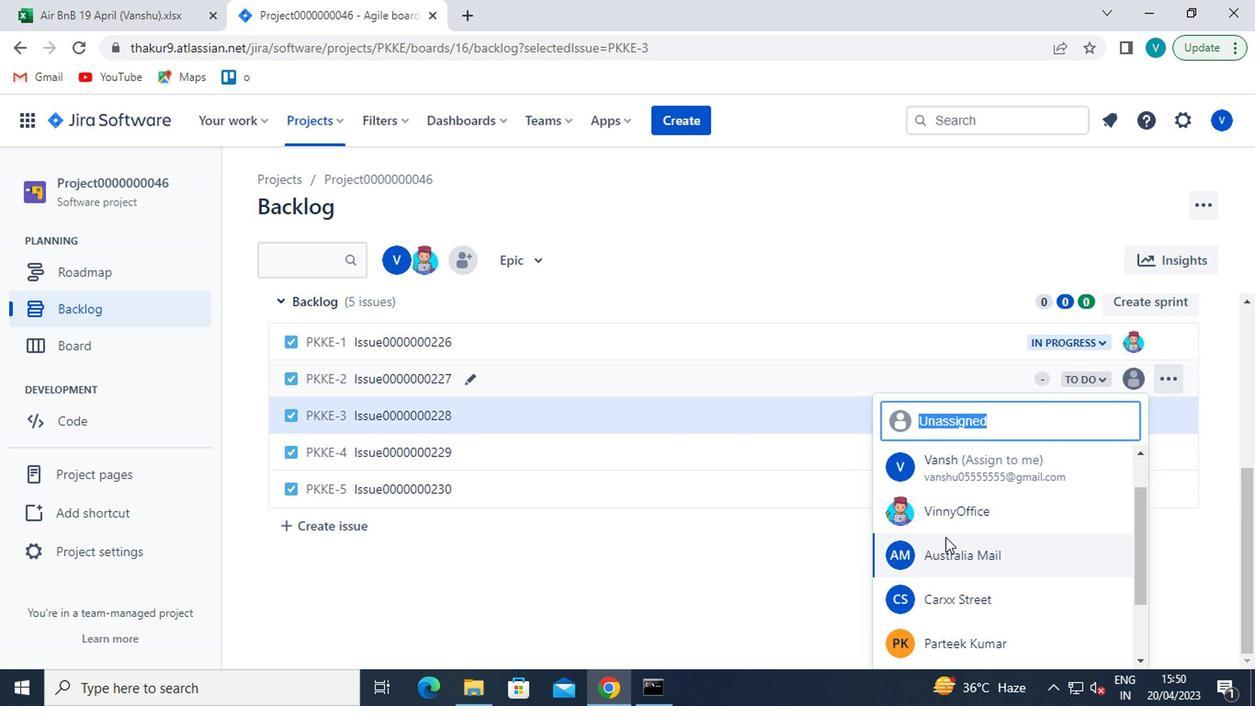 
Action: Mouse pressed left at (949, 509)
Screenshot: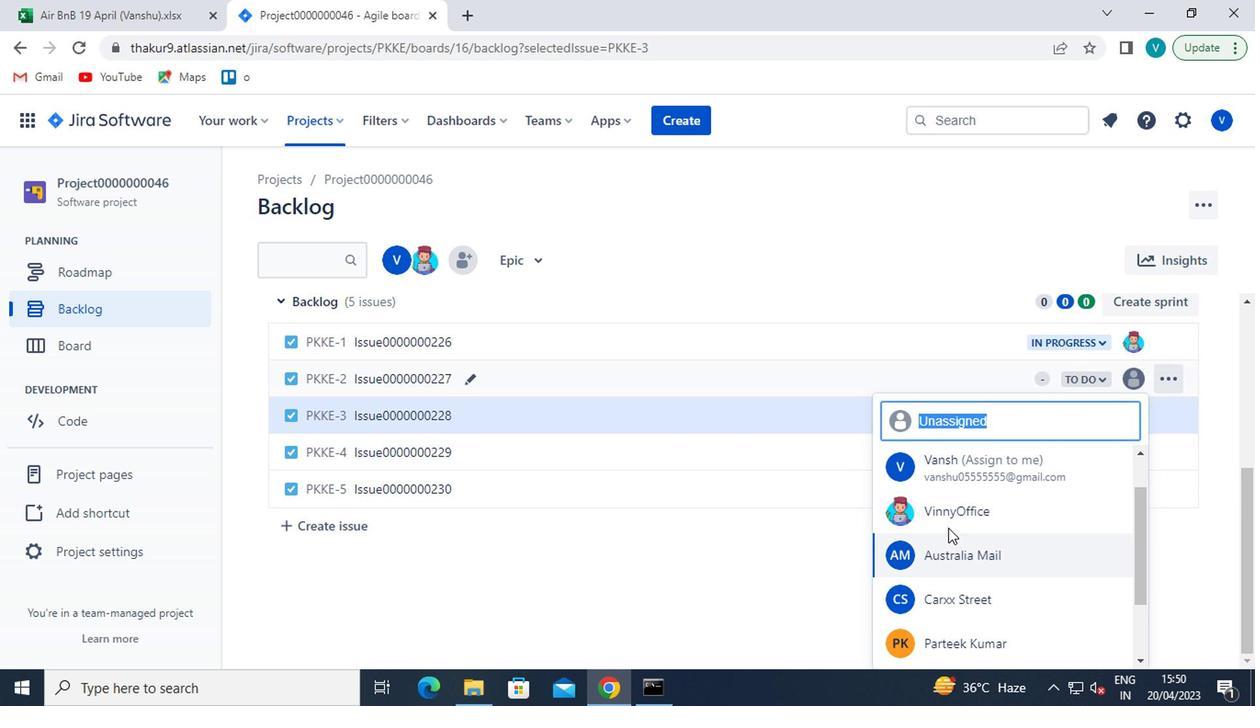 
Action: Mouse moved to (1122, 483)
Screenshot: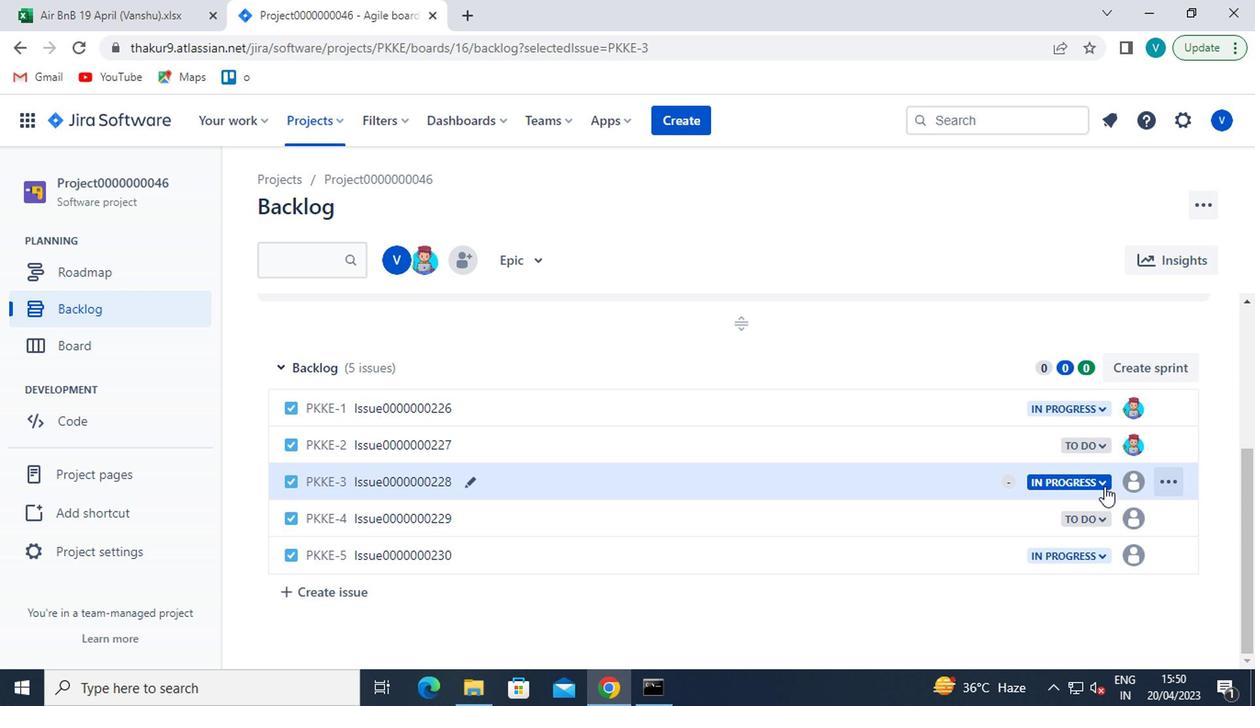 
Action: Mouse pressed left at (1122, 483)
Screenshot: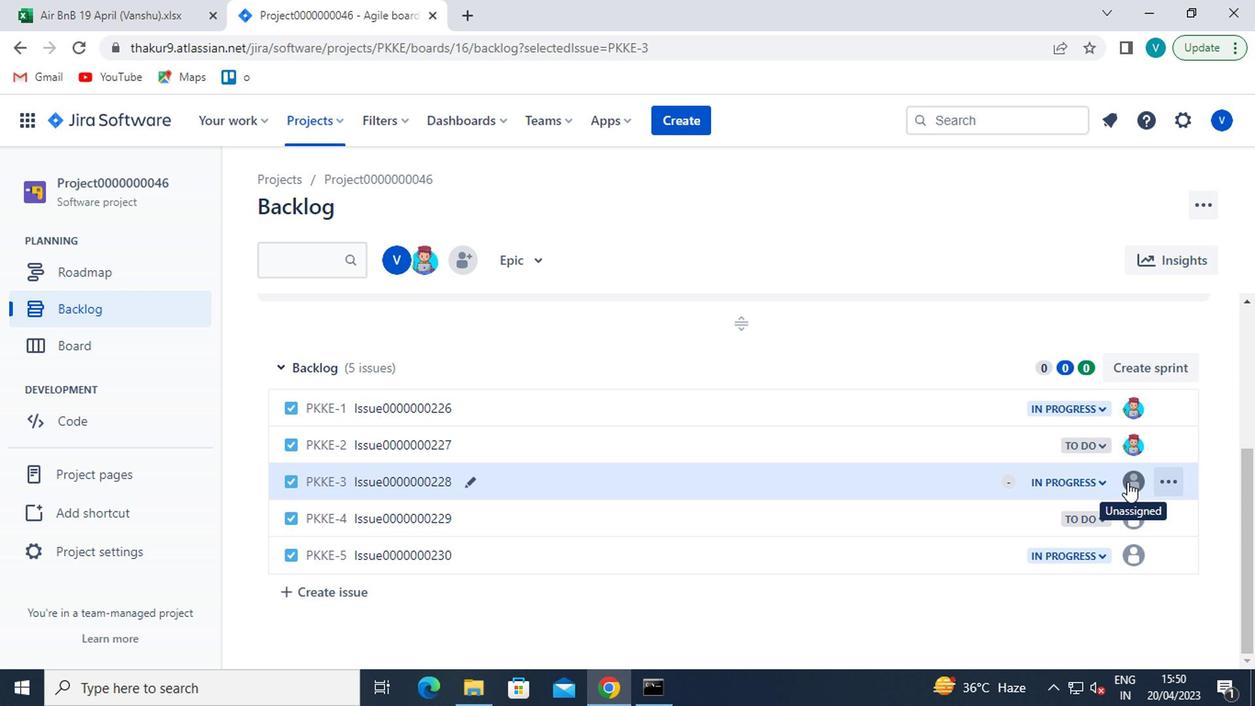 
Action: Mouse moved to (1200, 518)
Screenshot: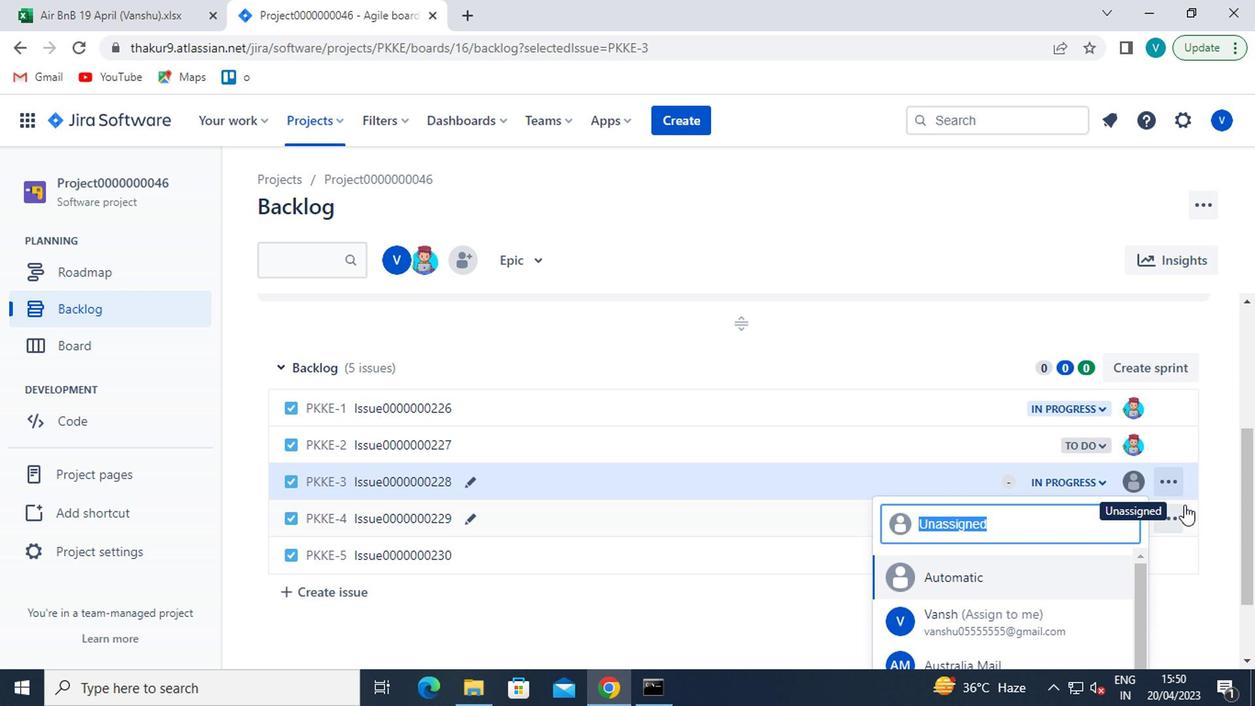 
Action: Mouse scrolled (1200, 517) with delta (0, 0)
Screenshot: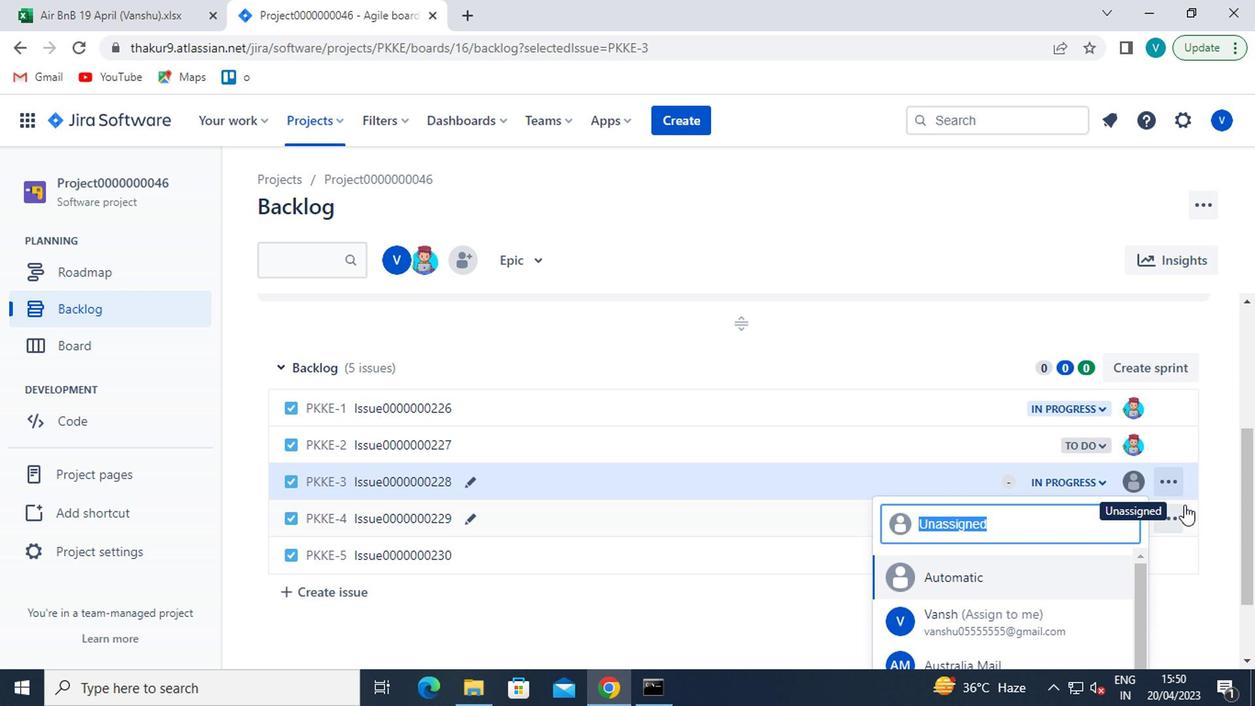 
Action: Mouse moved to (1202, 529)
Screenshot: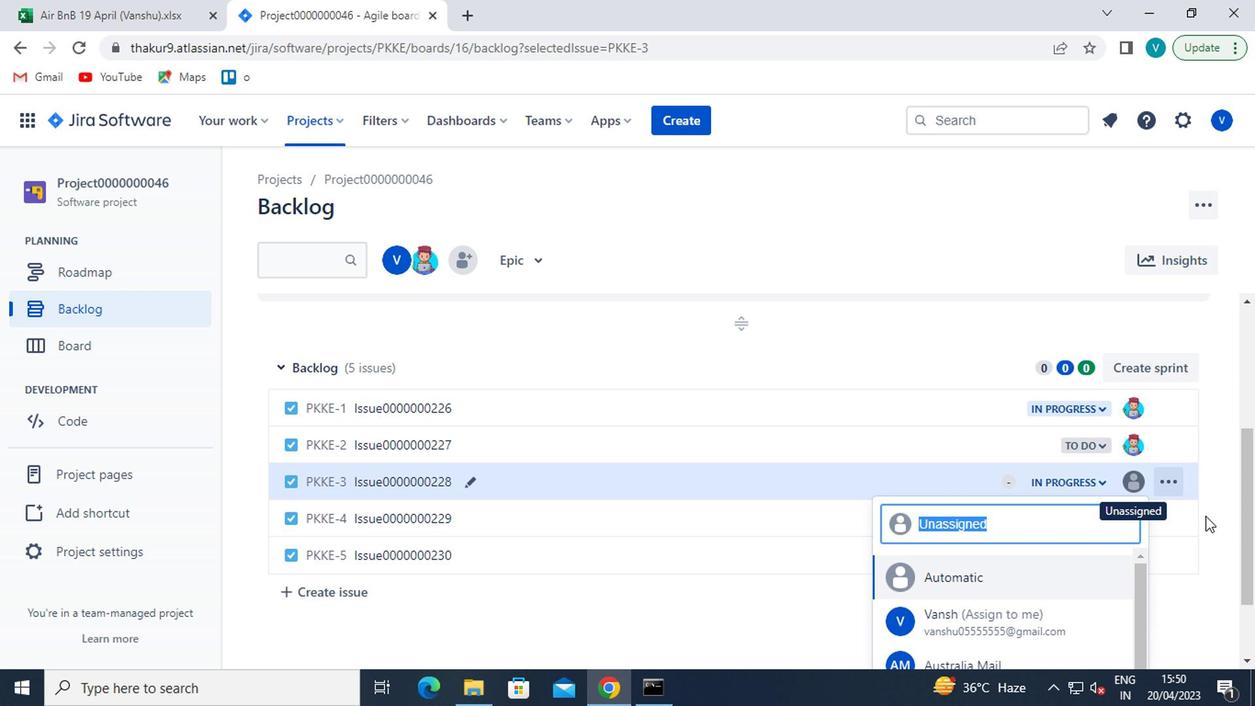 
Action: Mouse scrolled (1202, 528) with delta (0, -1)
Screenshot: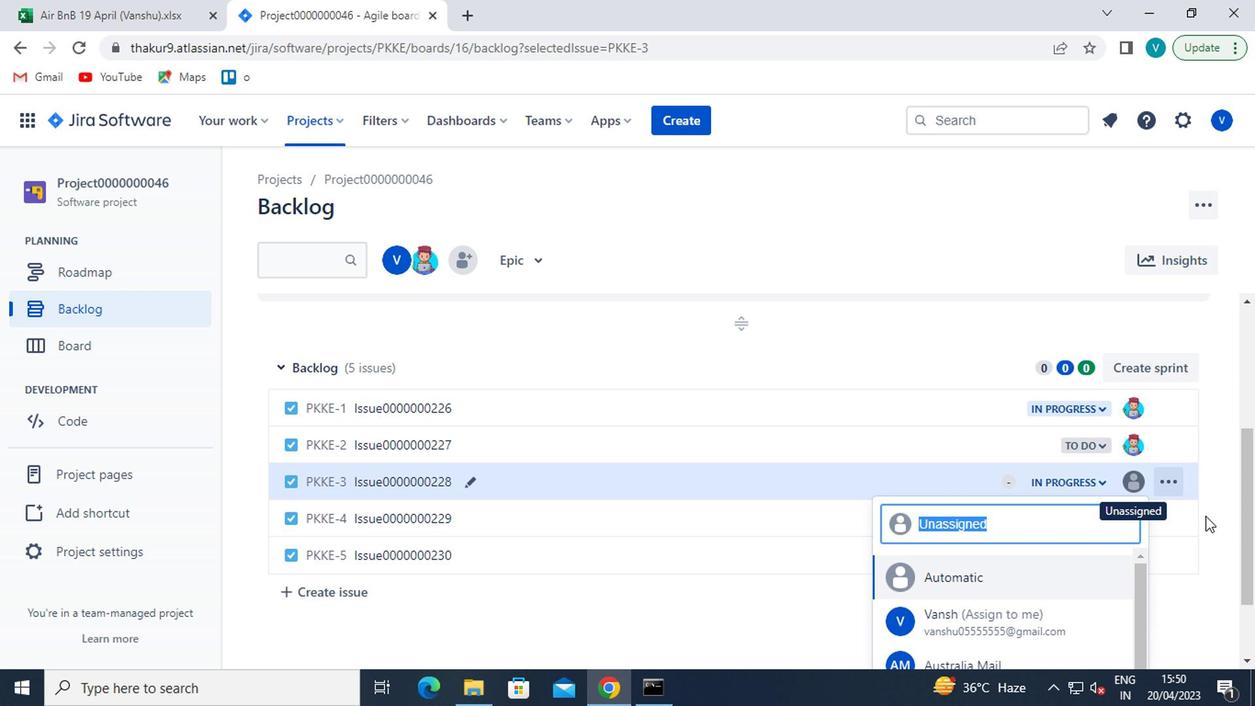 
Action: Mouse moved to (1153, 556)
Screenshot: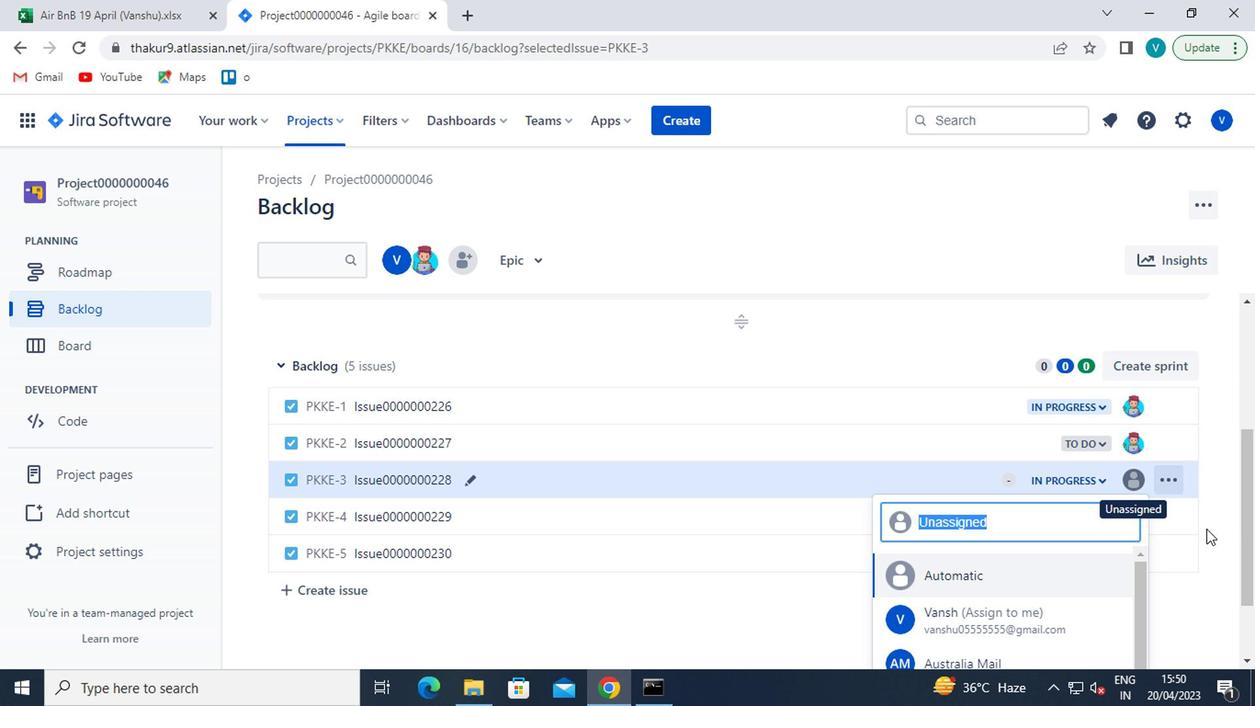 
Action: Mouse scrolled (1153, 555) with delta (0, 0)
Screenshot: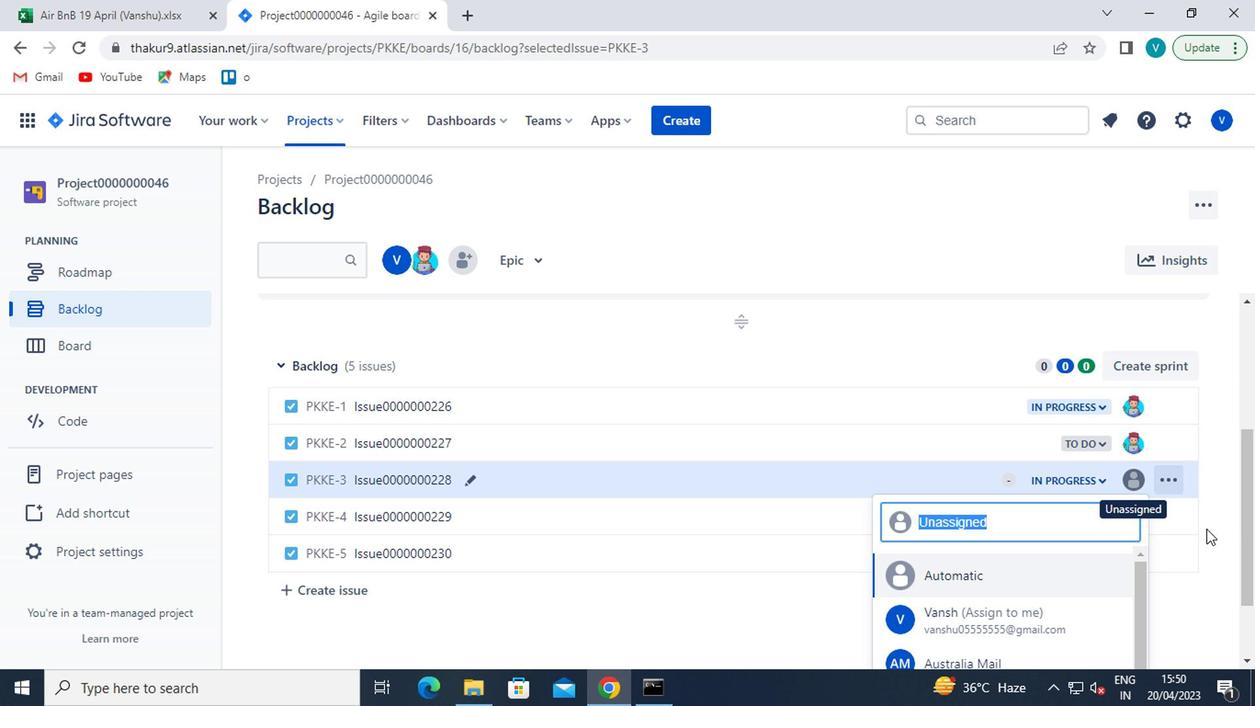 
Action: Mouse moved to (1025, 558)
Screenshot: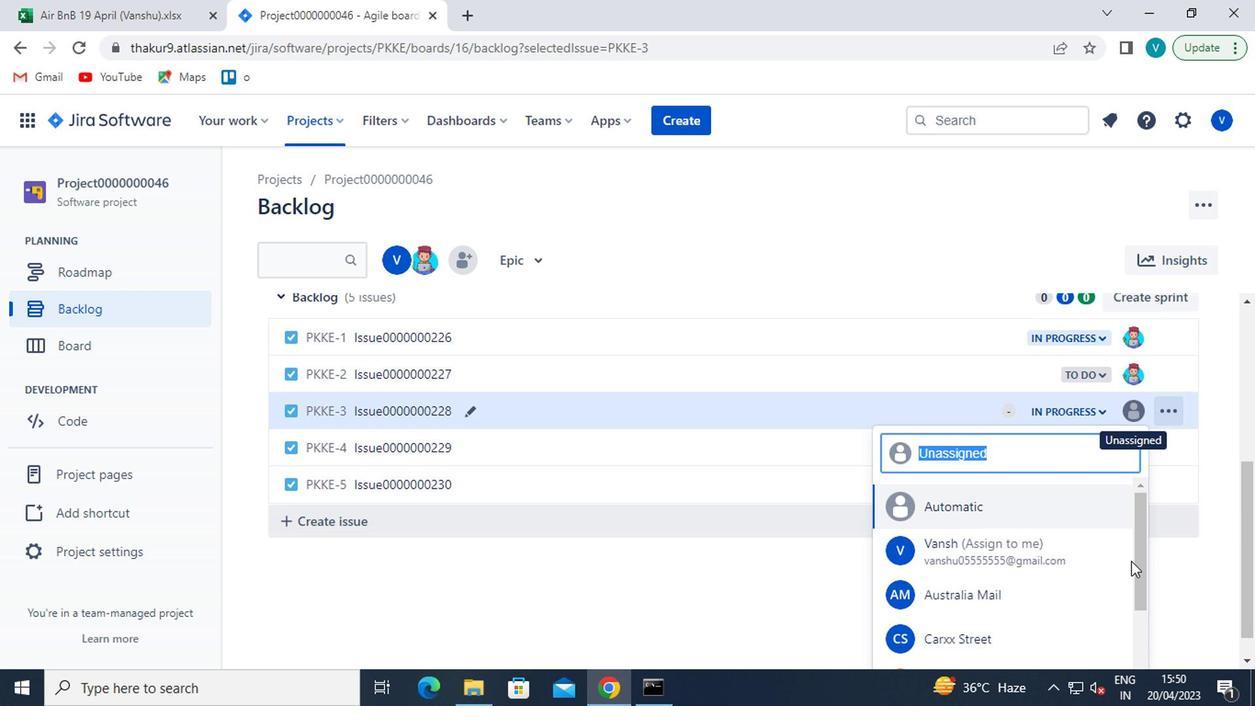 
Action: Mouse scrolled (1025, 557) with delta (0, 0)
Screenshot: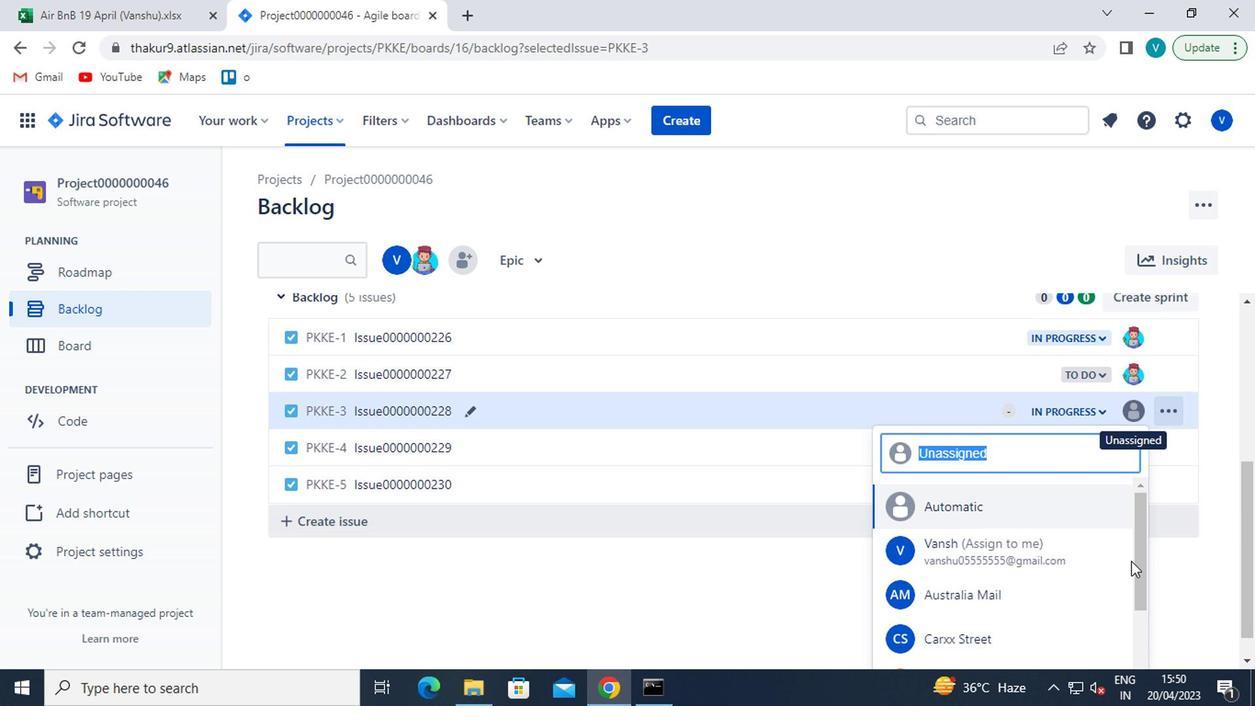 
Action: Mouse moved to (967, 544)
Screenshot: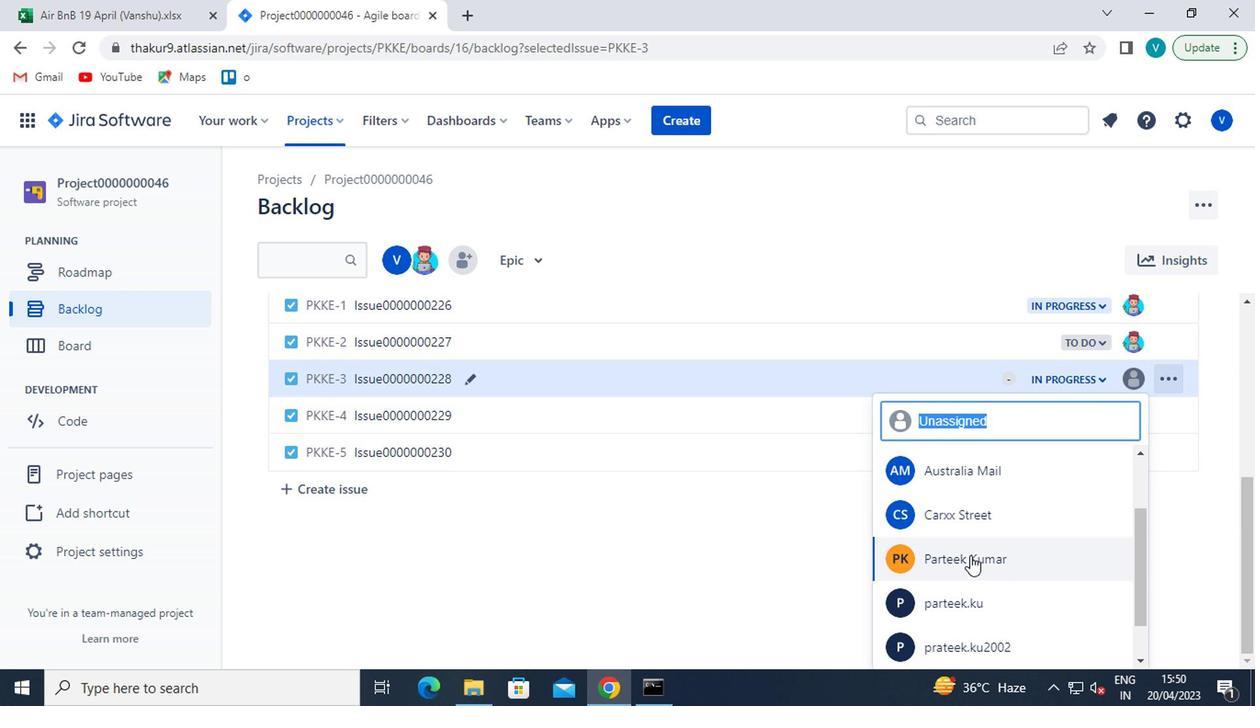 
Action: Mouse scrolled (967, 545) with delta (0, 1)
Screenshot: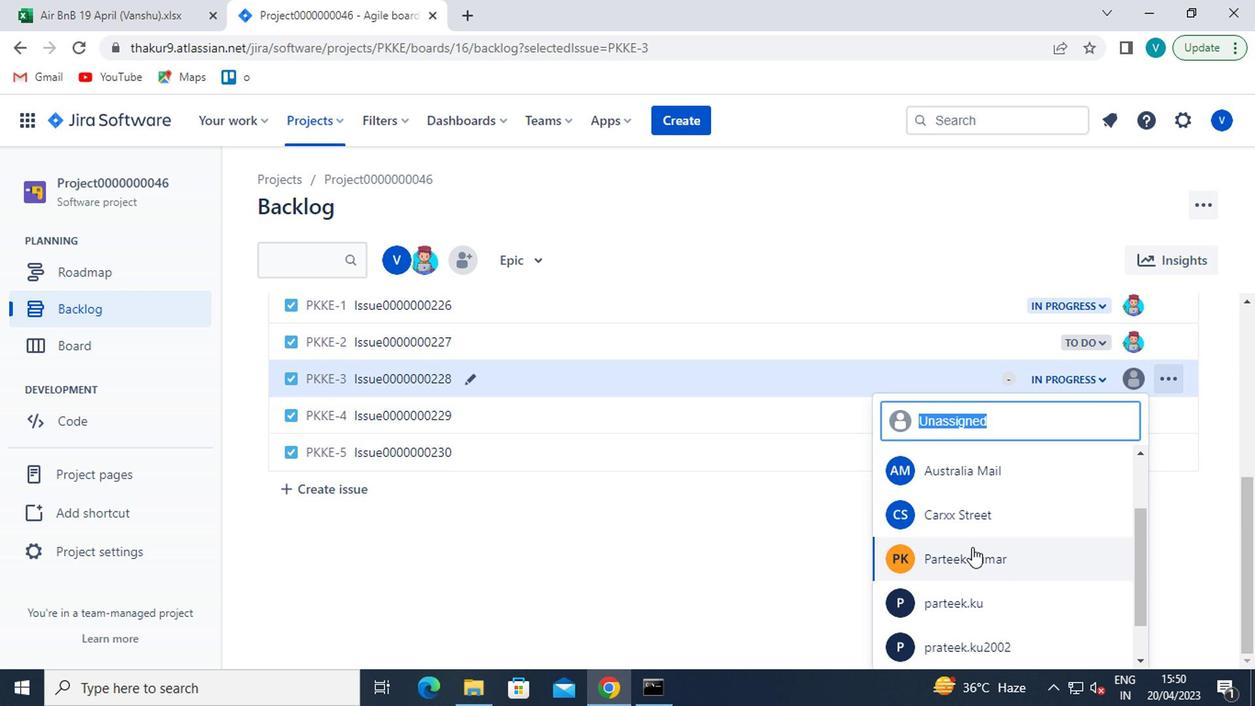 
Action: Mouse moved to (969, 545)
Screenshot: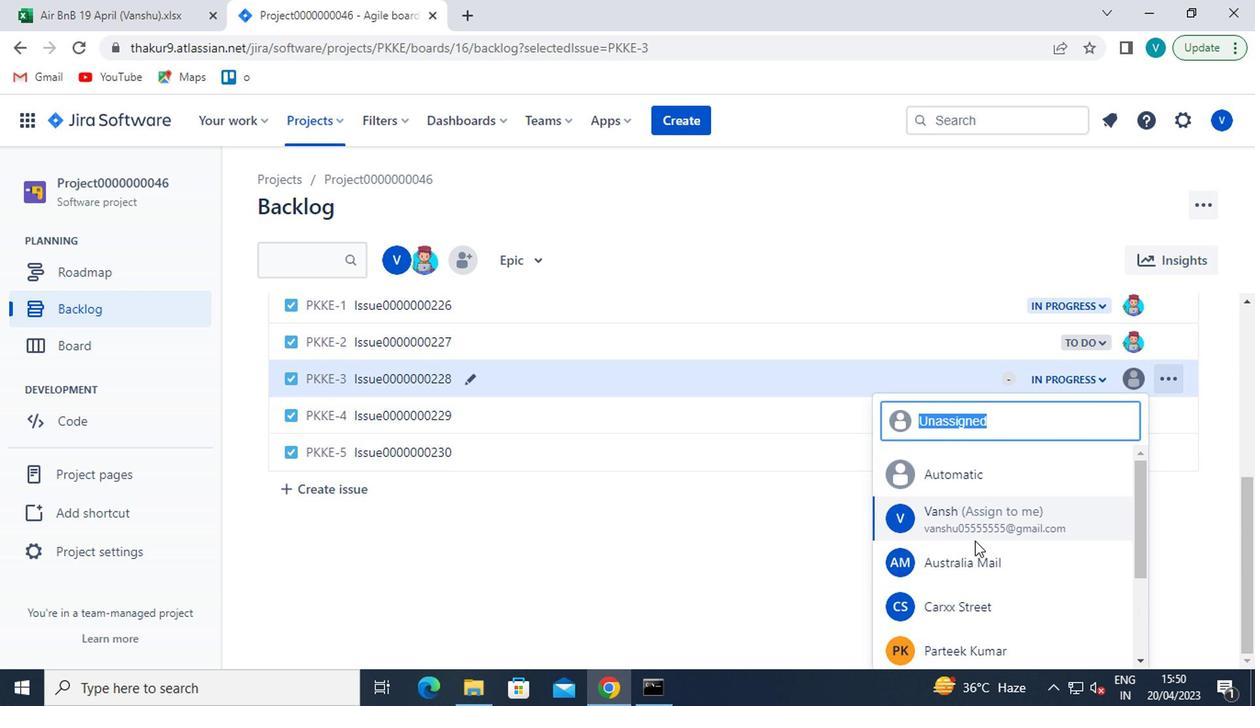 
Action: Mouse scrolled (969, 544) with delta (0, -1)
Screenshot: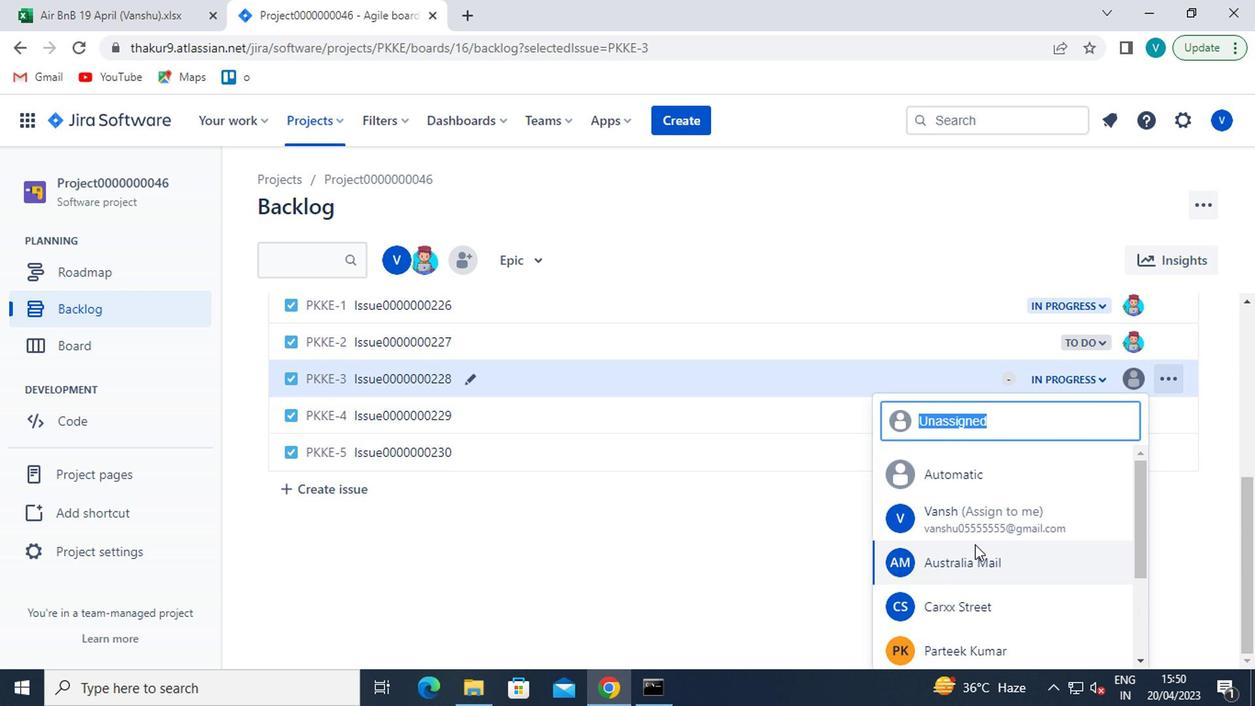 
Action: Mouse scrolled (969, 546) with delta (0, 0)
Screenshot: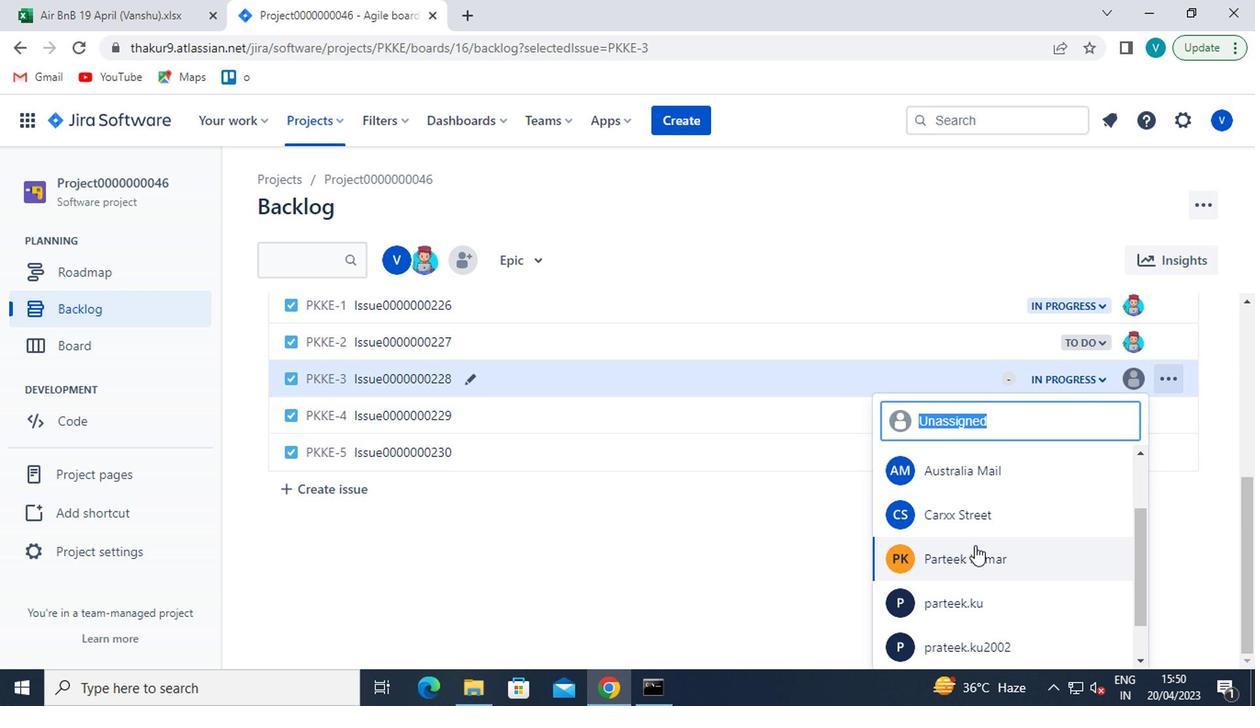
Action: Mouse scrolled (969, 544) with delta (0, -1)
Screenshot: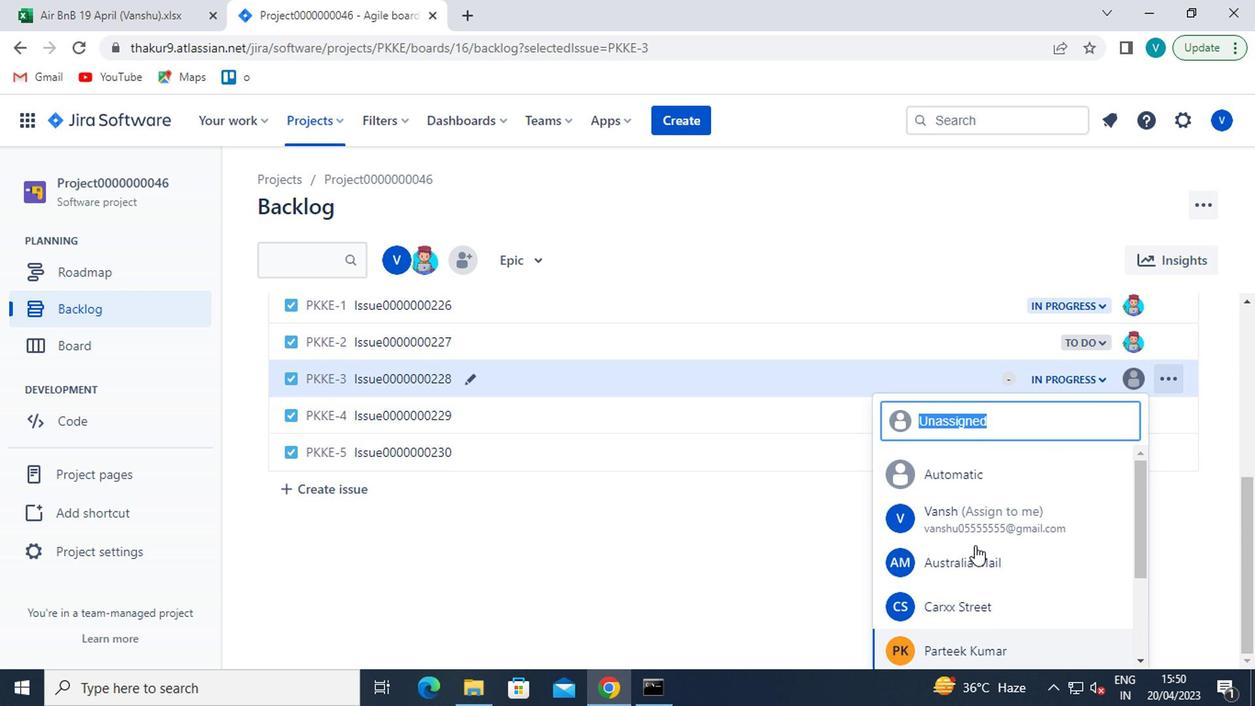 
Action: Mouse scrolled (969, 544) with delta (0, -1)
Screenshot: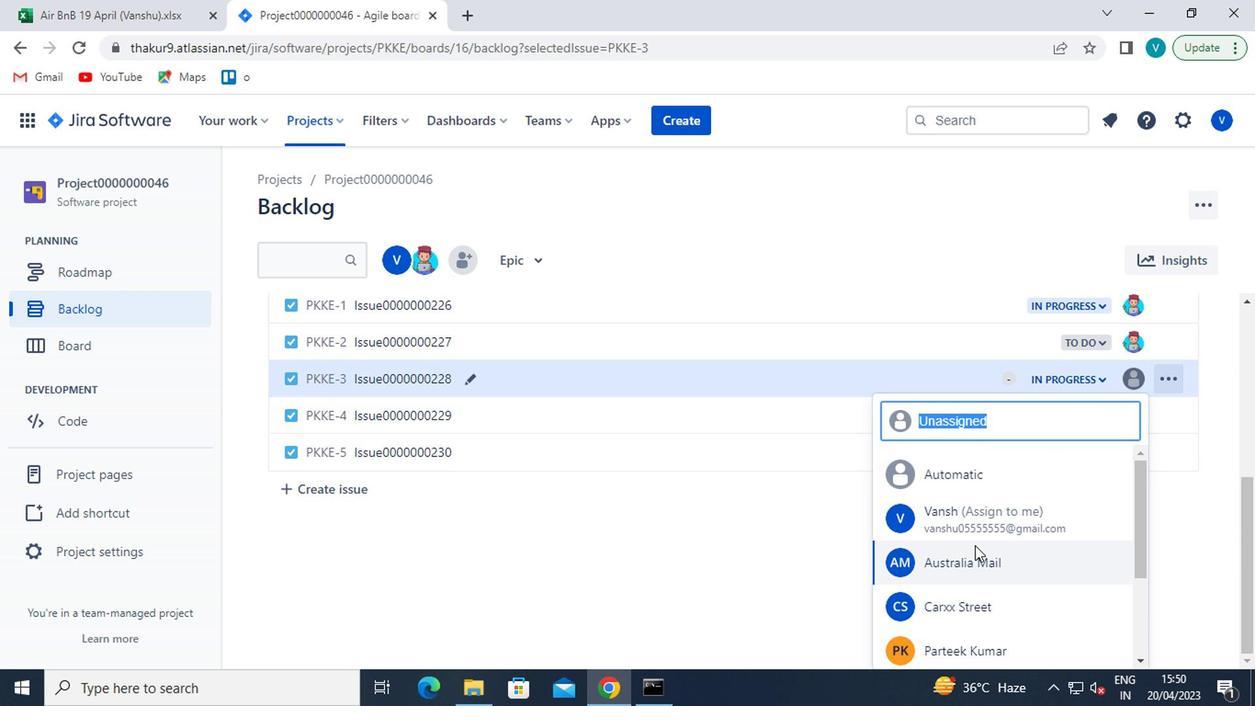 
Action: Mouse scrolled (969, 544) with delta (0, -1)
Screenshot: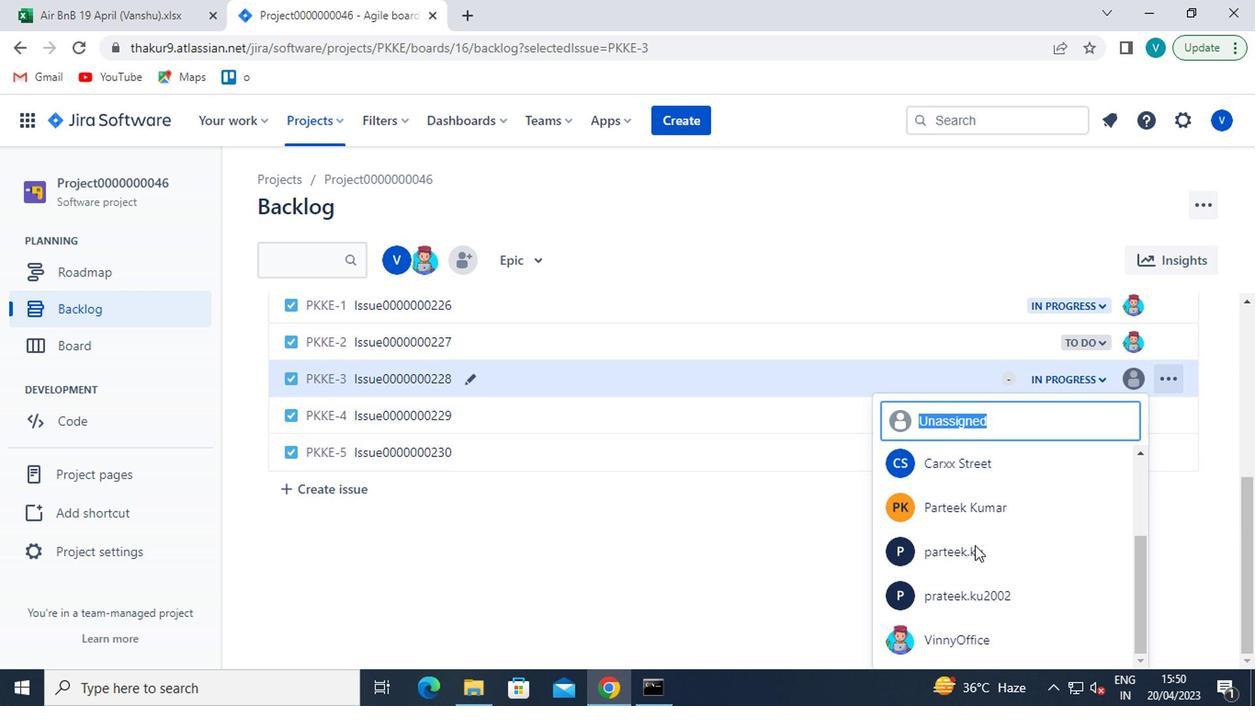 
Action: Mouse moved to (973, 632)
Screenshot: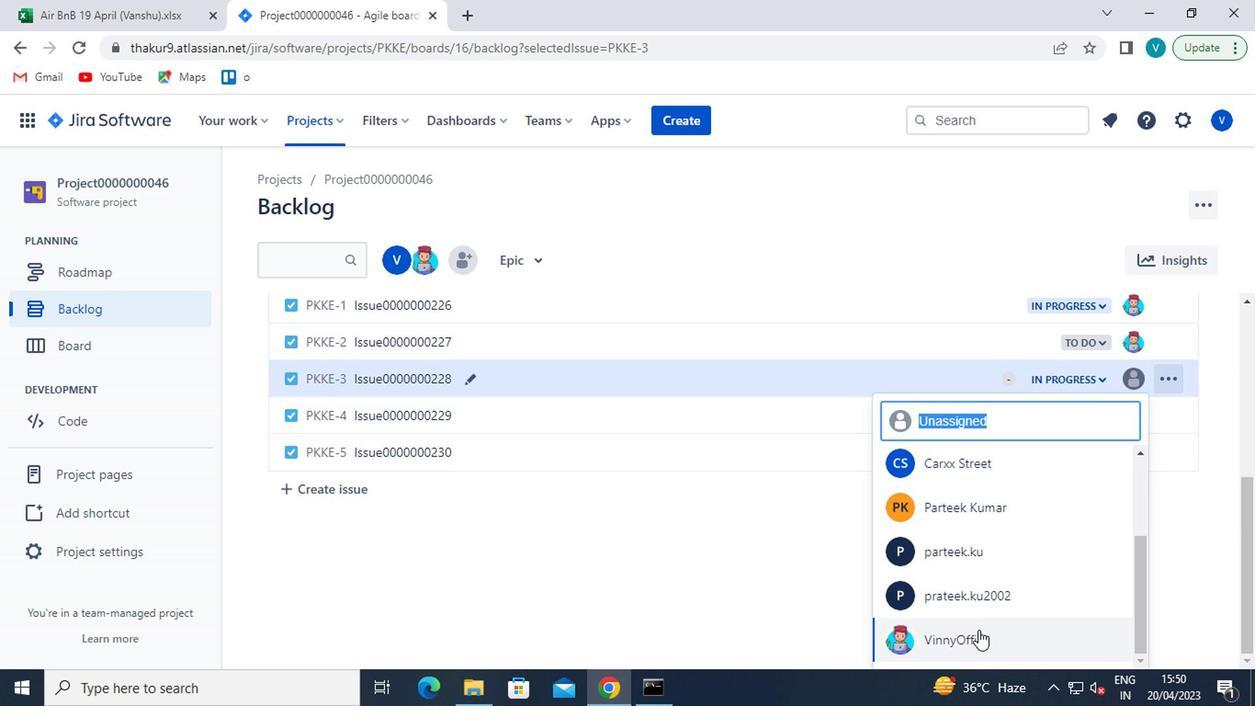 
Action: Mouse pressed left at (973, 632)
Screenshot: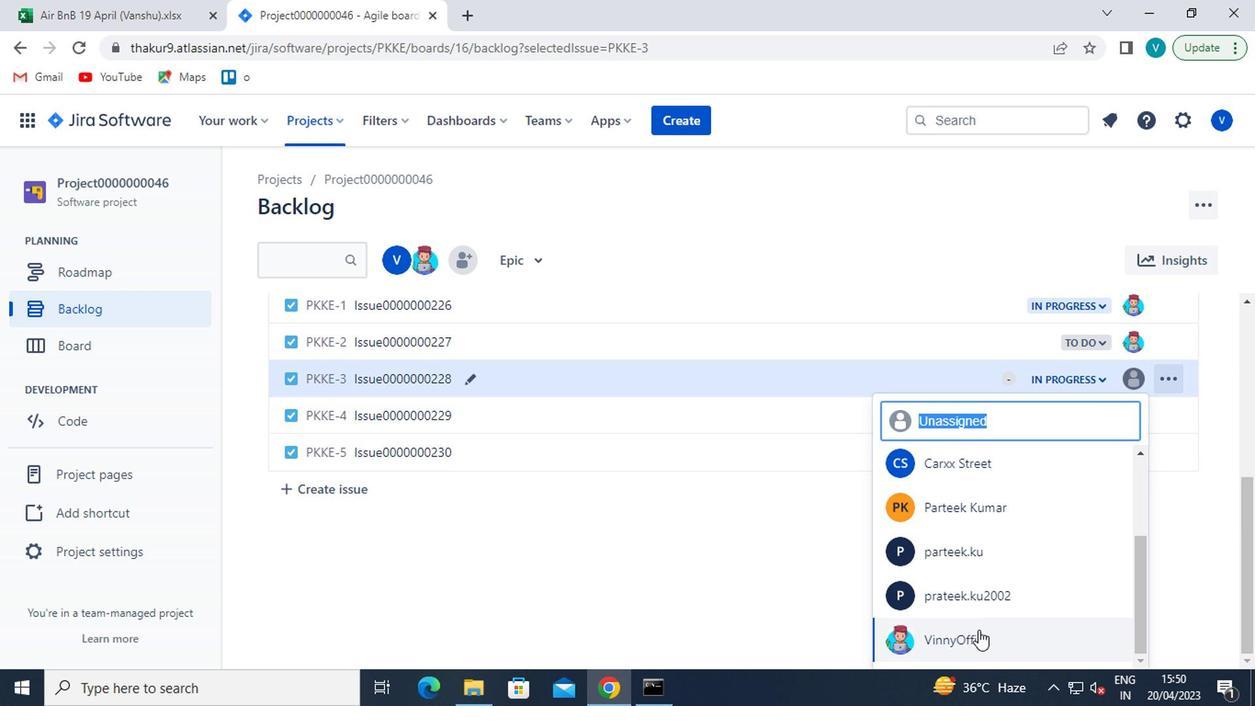 
Action: Mouse moved to (1119, 516)
Screenshot: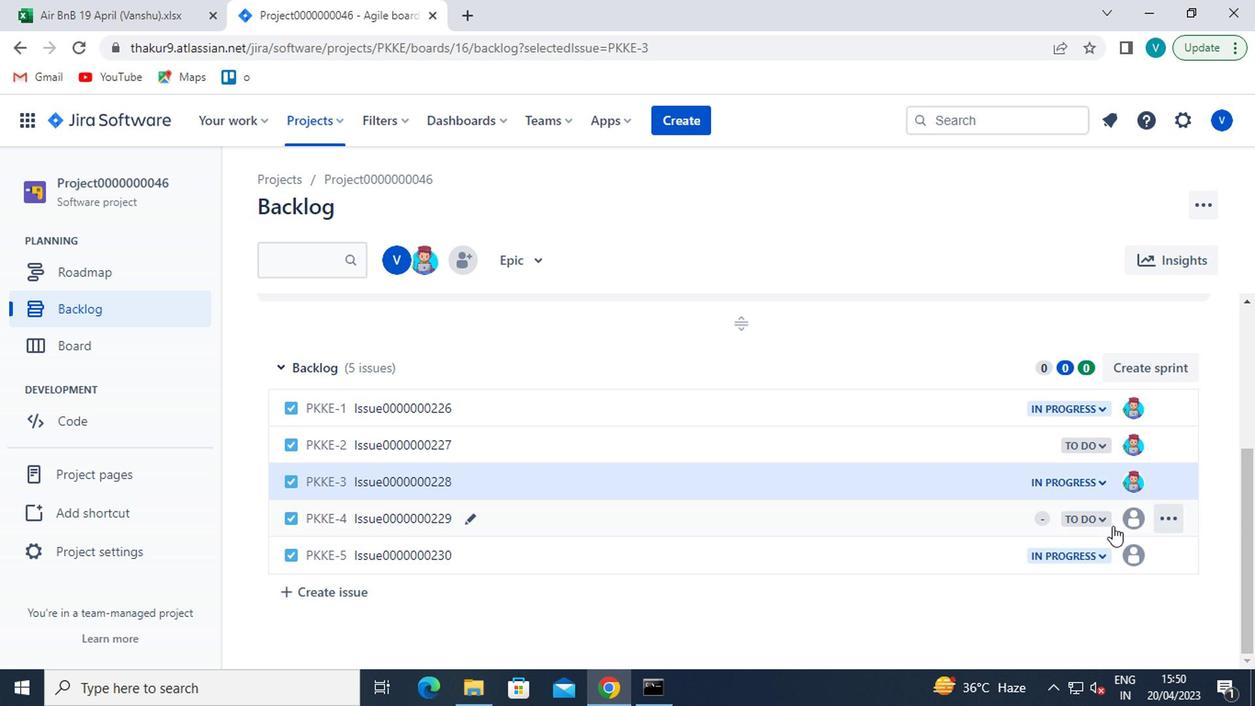 
Action: Mouse pressed left at (1119, 516)
Screenshot: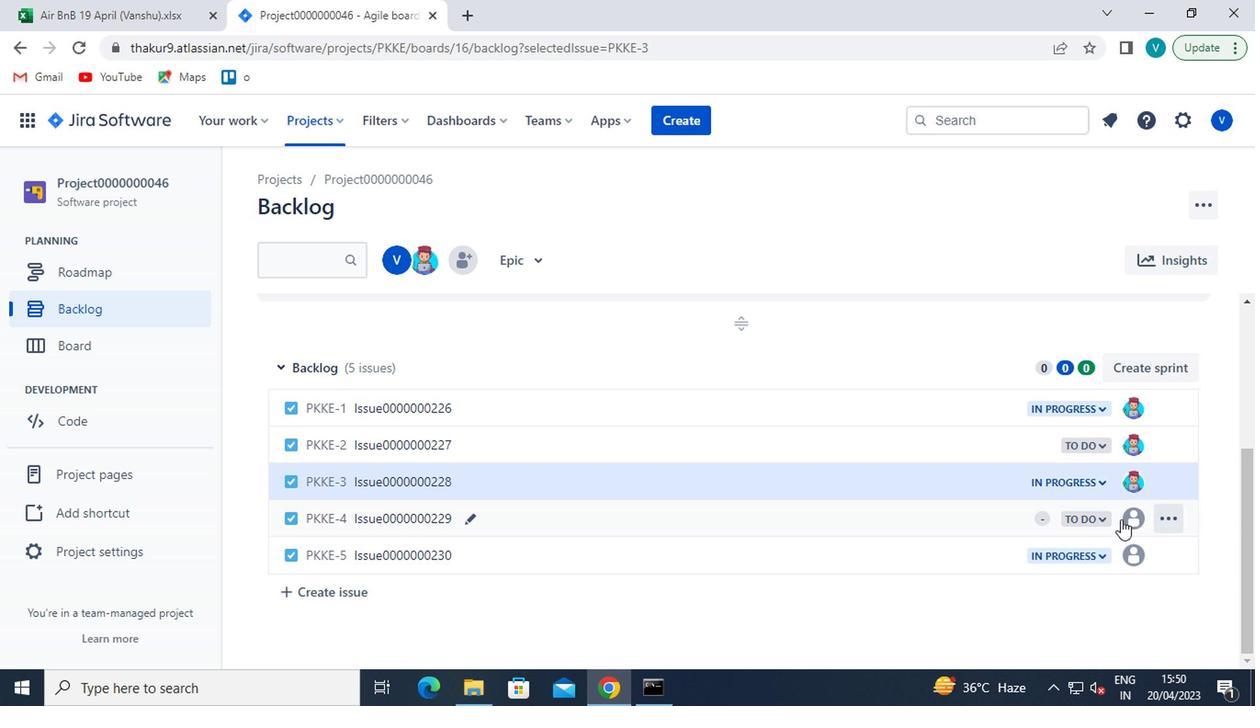 
Action: Mouse moved to (1215, 544)
Screenshot: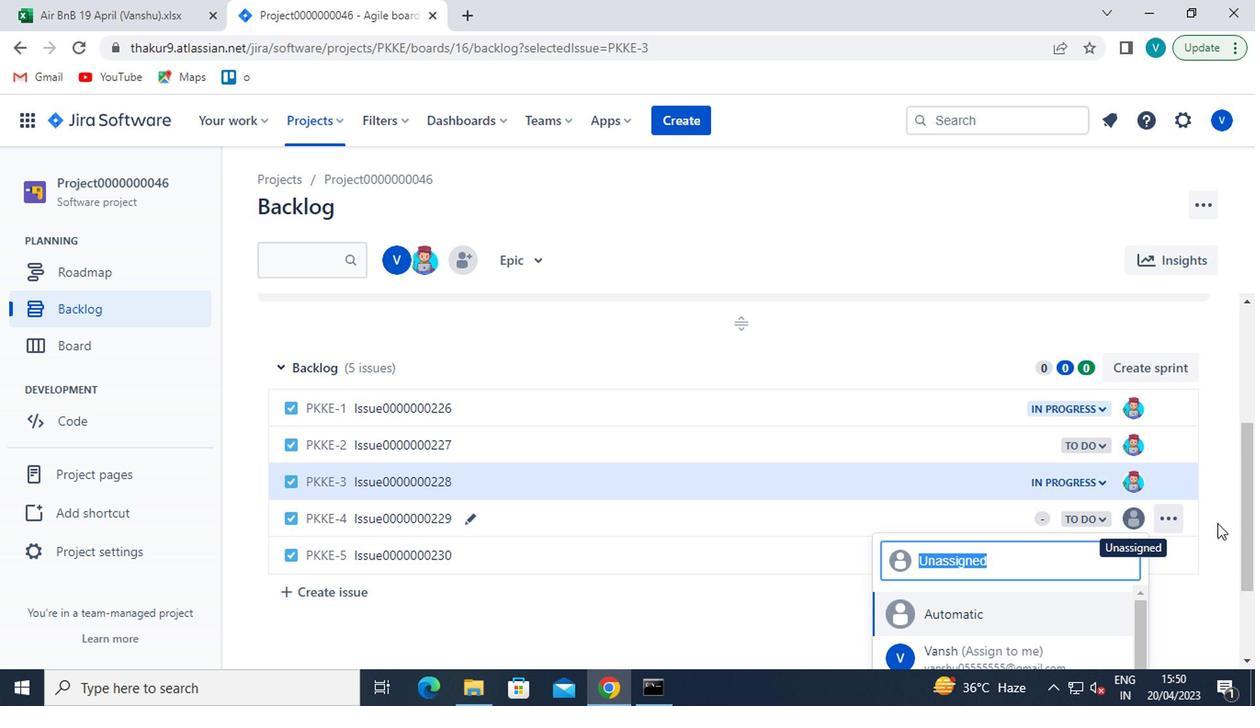 
Action: Mouse scrolled (1215, 543) with delta (0, 0)
Screenshot: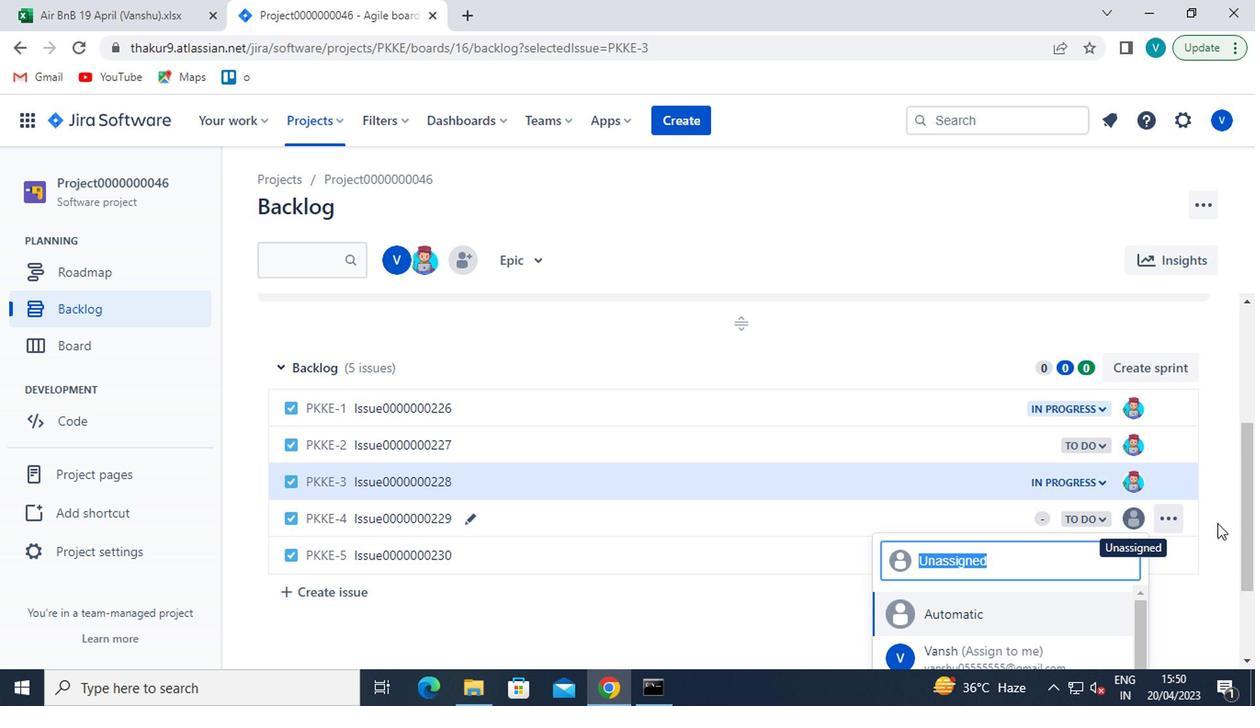 
Action: Mouse moved to (1215, 559)
Screenshot: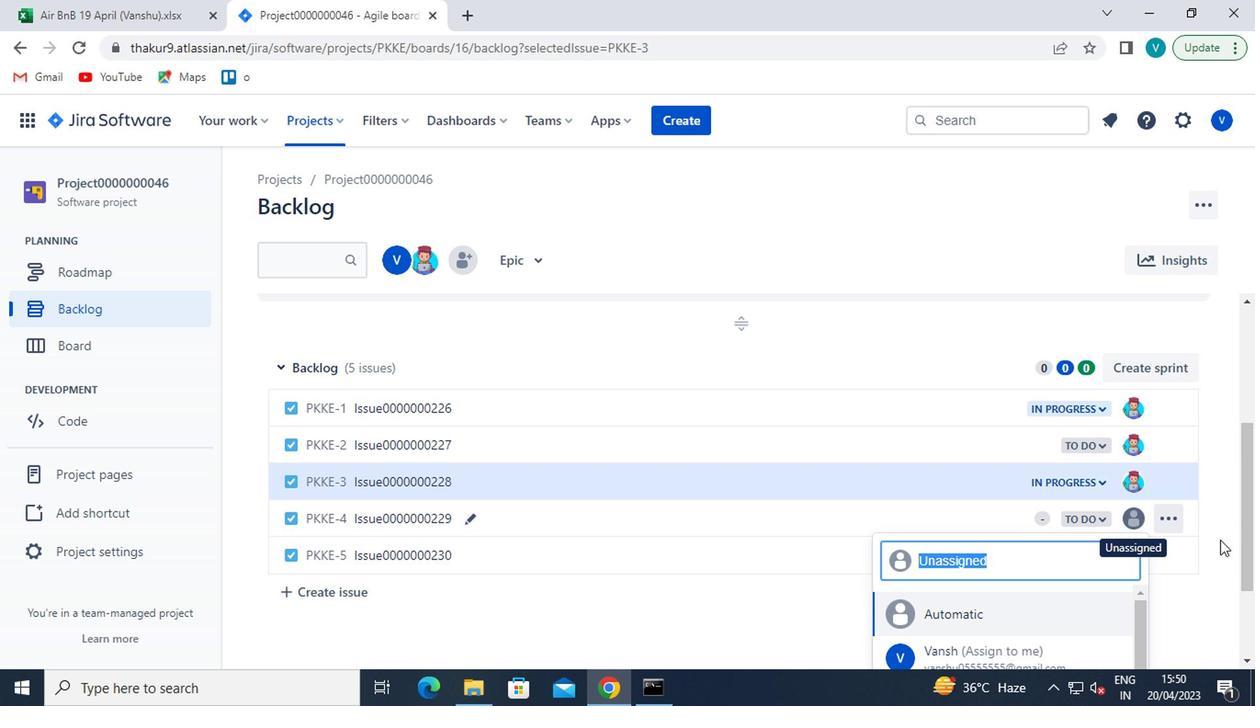 
Action: Mouse scrolled (1215, 558) with delta (0, -1)
Screenshot: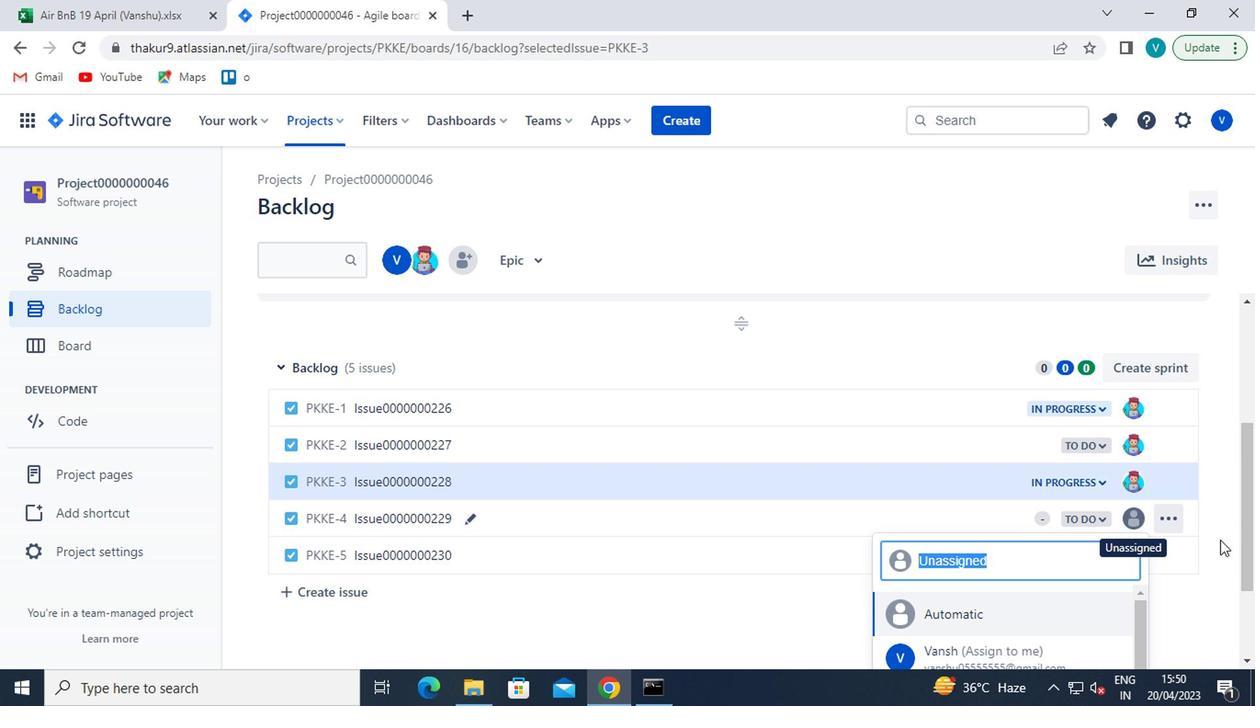 
Action: Mouse moved to (1146, 568)
Screenshot: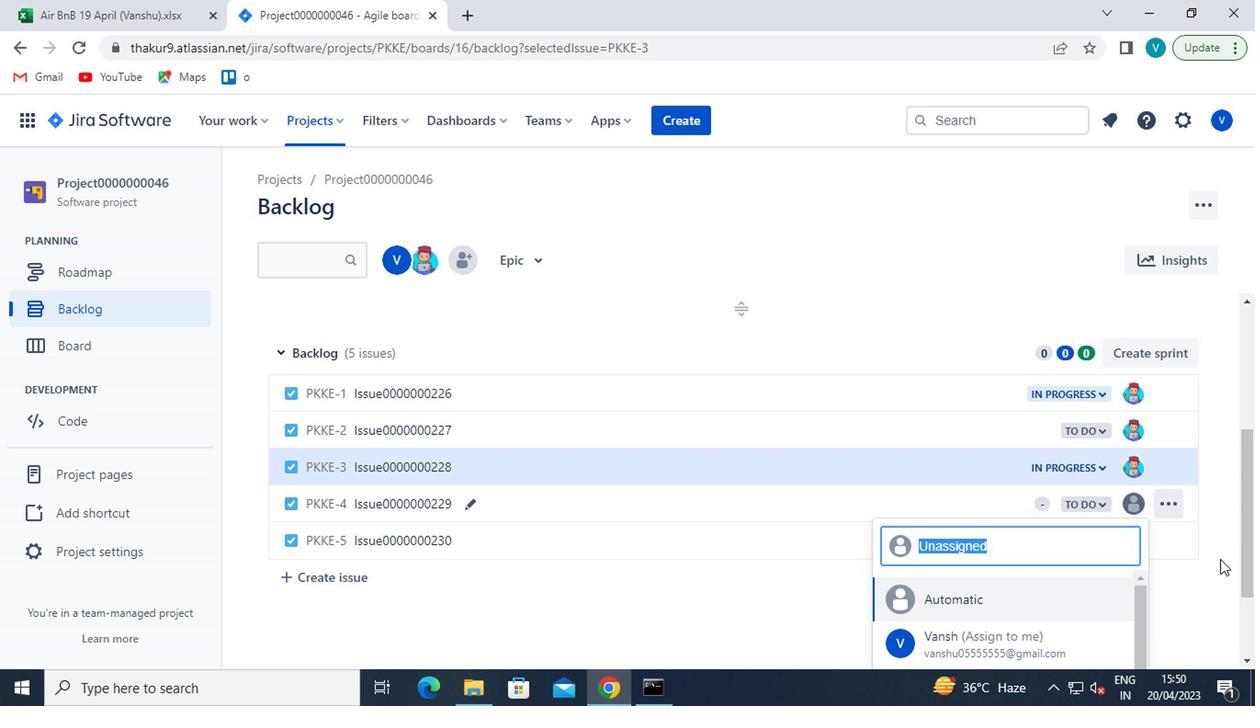 
Action: Mouse scrolled (1146, 567) with delta (0, 0)
Screenshot: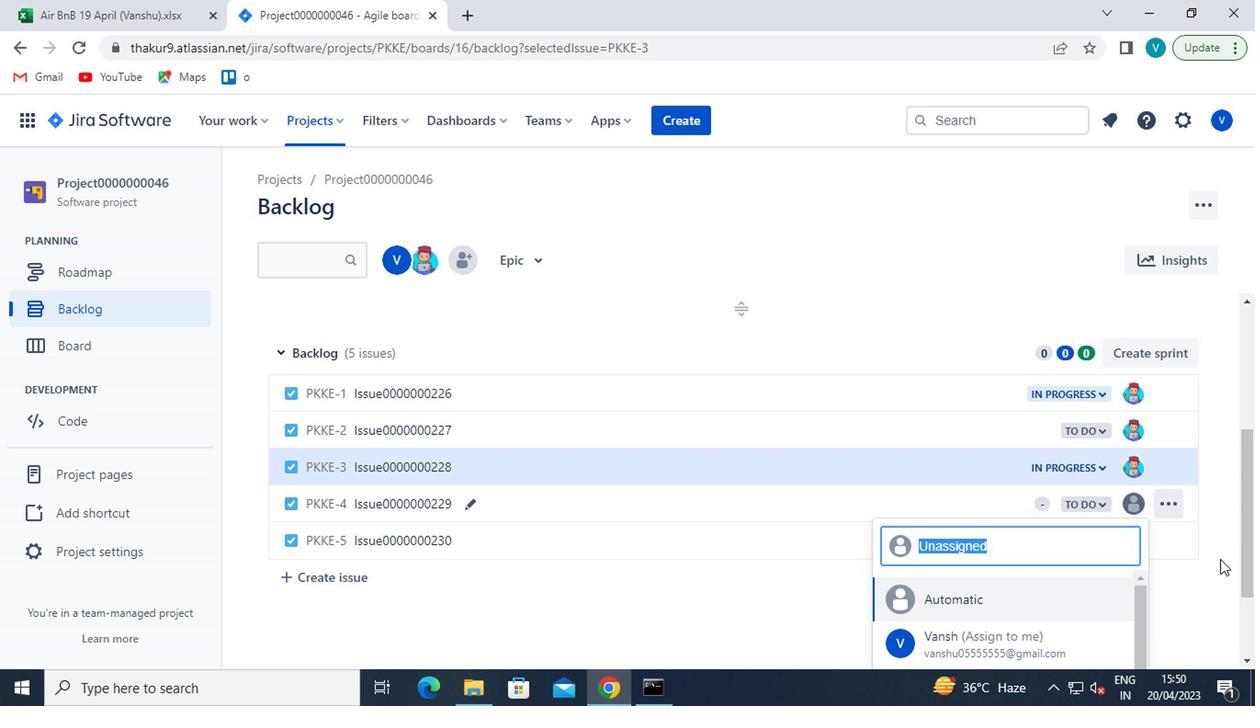 
Action: Mouse moved to (975, 546)
Screenshot: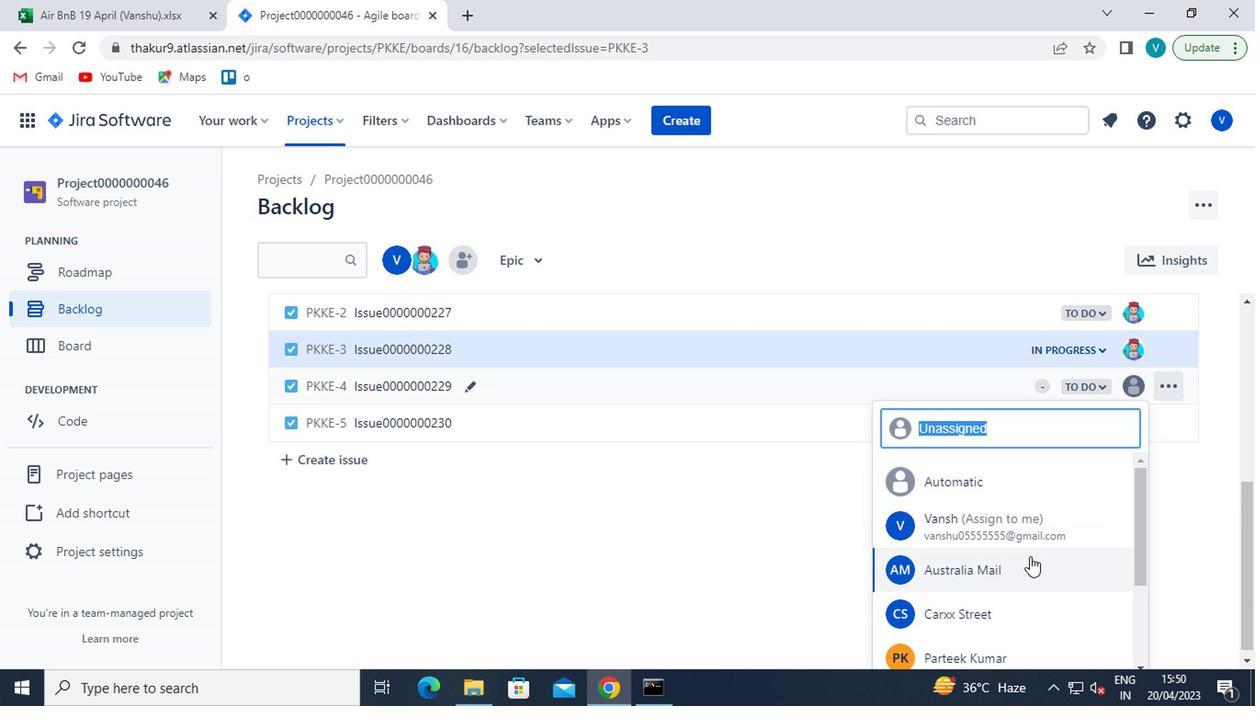 
Action: Mouse scrolled (975, 545) with delta (0, 0)
Screenshot: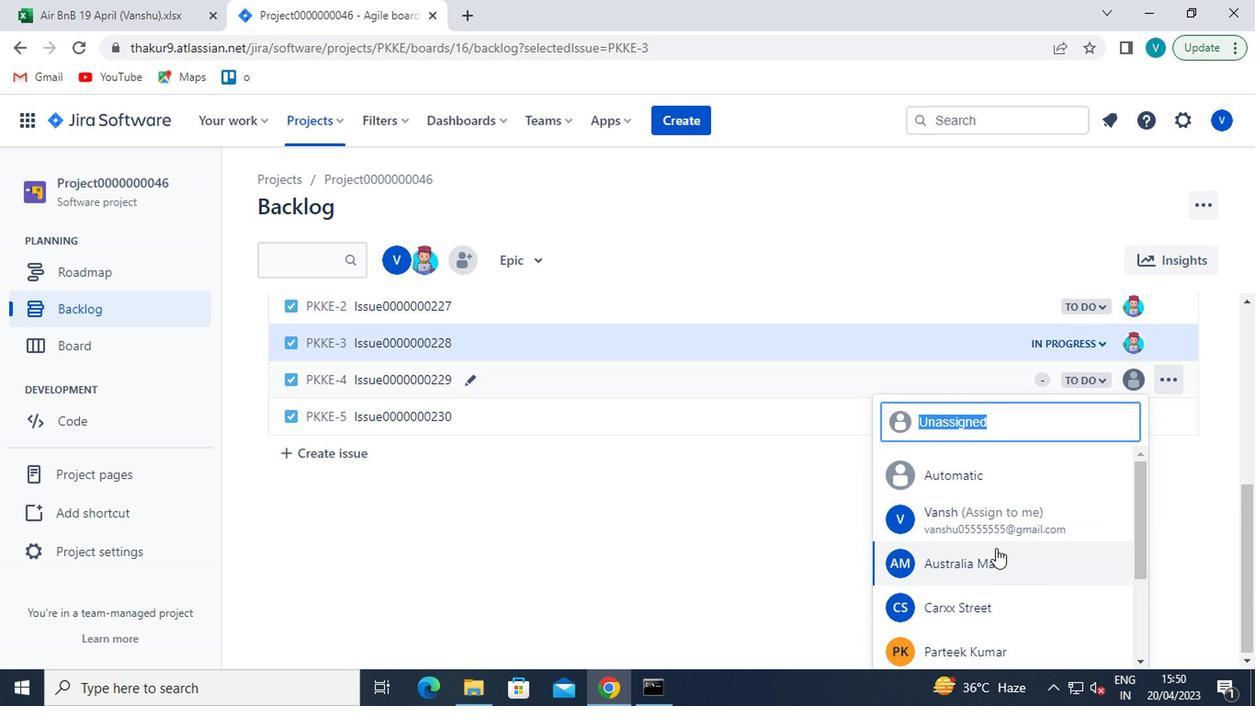 
Action: Mouse moved to (958, 551)
Screenshot: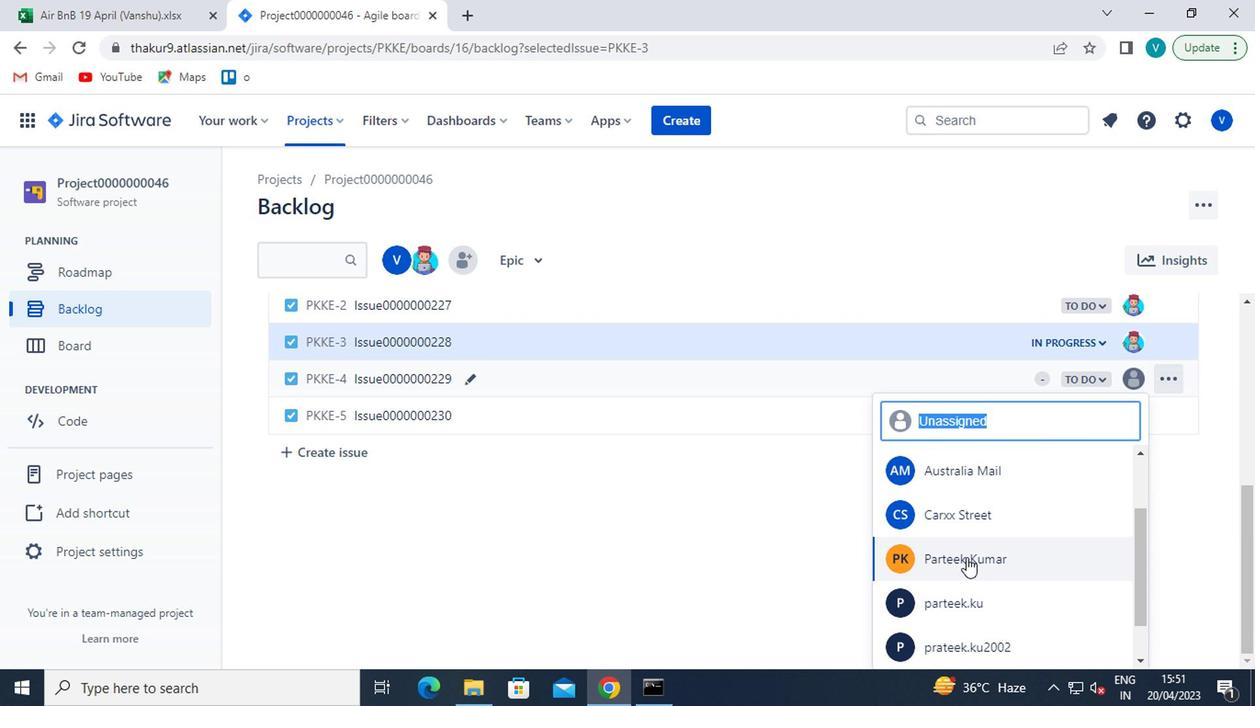 
Action: Mouse pressed left at (958, 551)
Screenshot: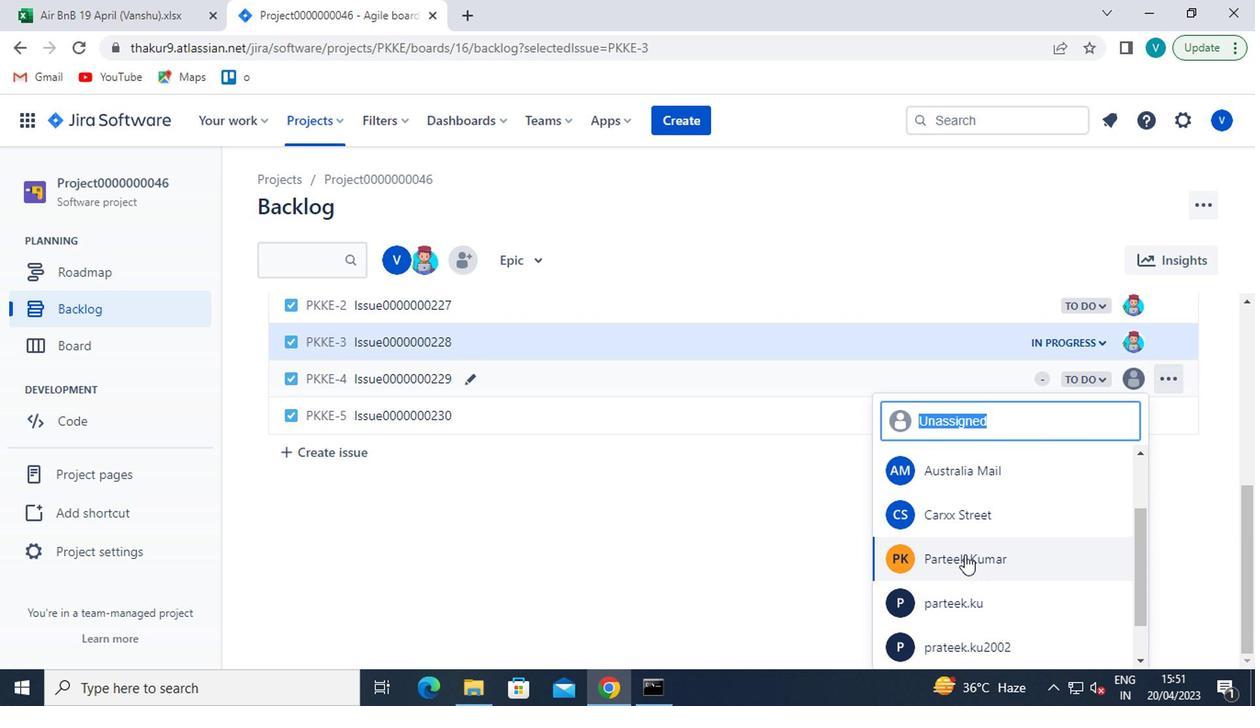
Action: Mouse moved to (1124, 556)
Screenshot: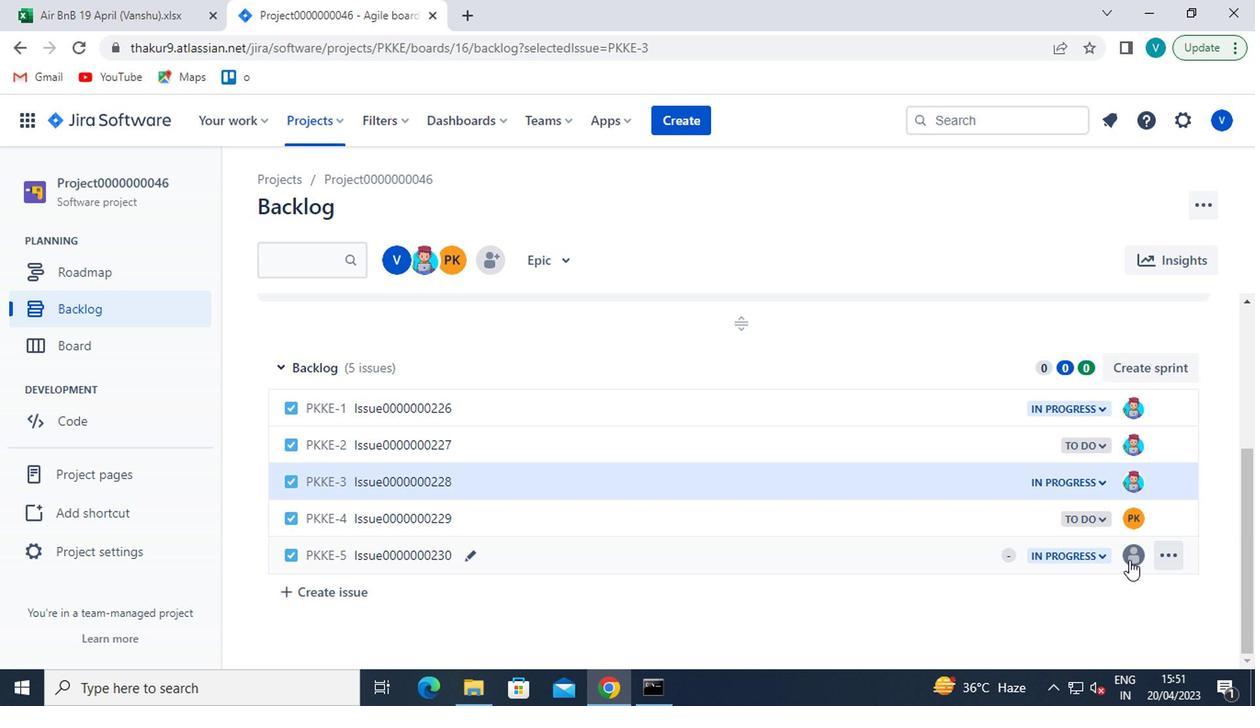 
Action: Mouse pressed left at (1124, 556)
Screenshot: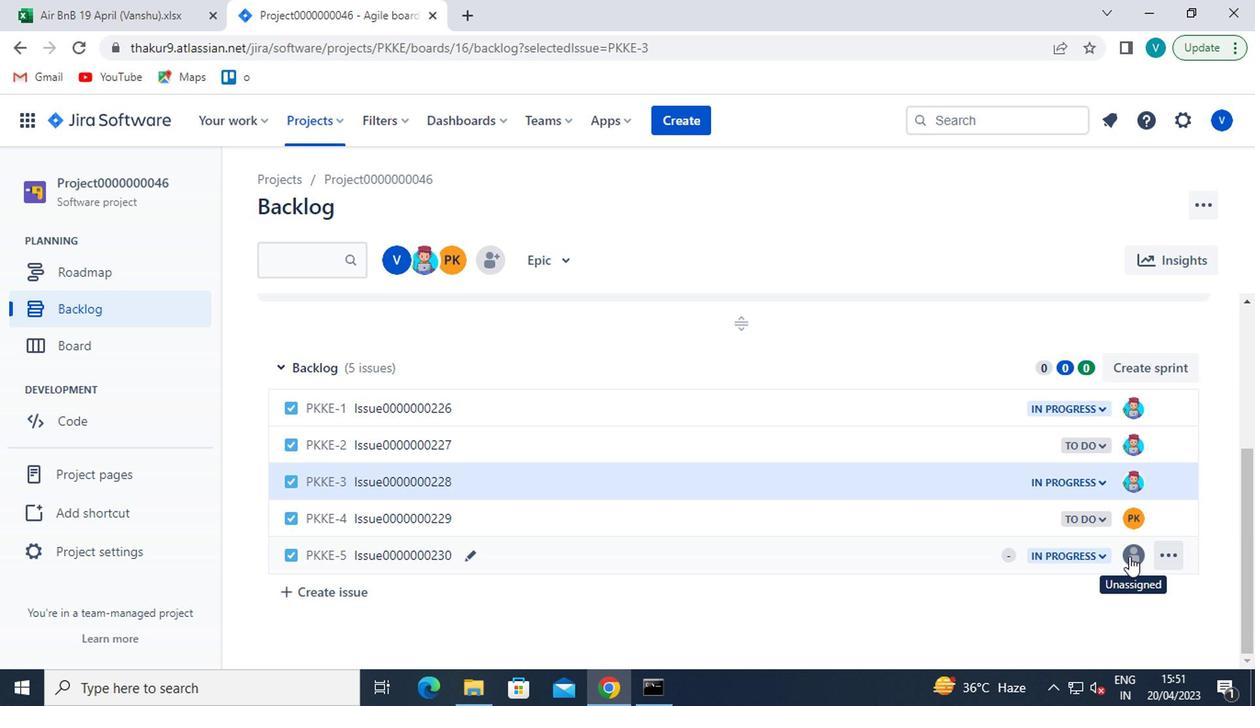 
Action: Mouse moved to (1179, 546)
Screenshot: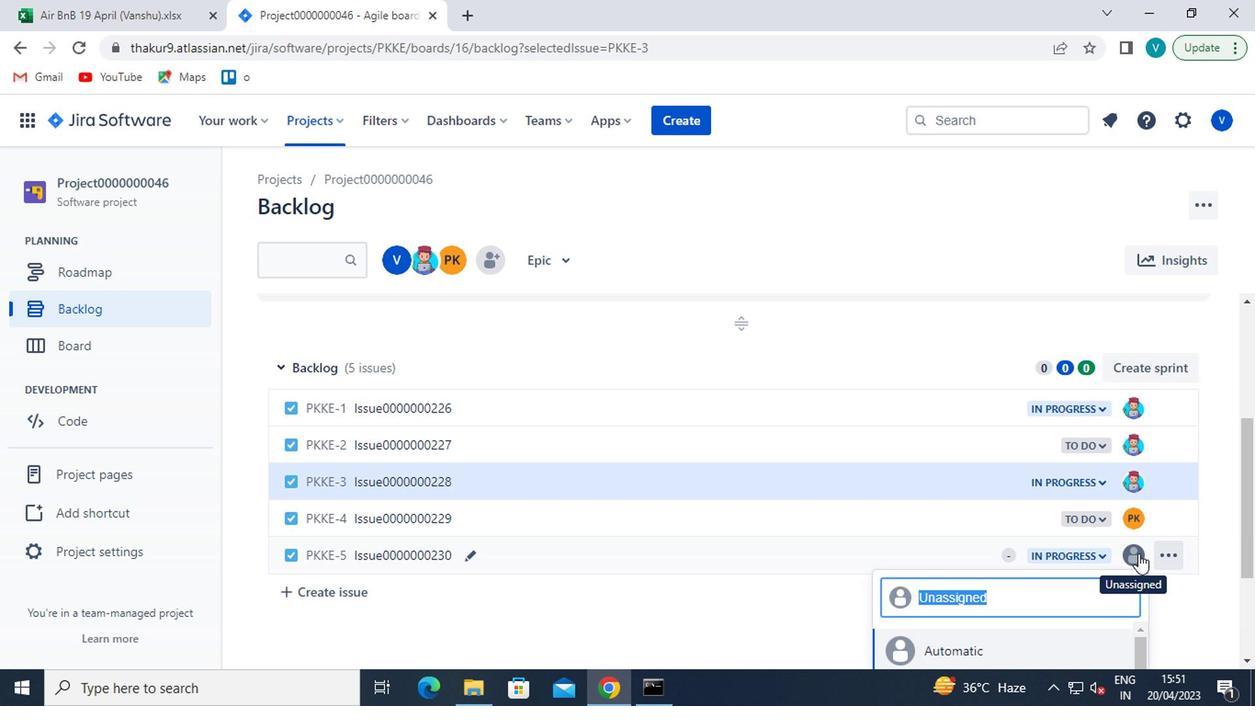 
Action: Mouse scrolled (1179, 545) with delta (0, 0)
Screenshot: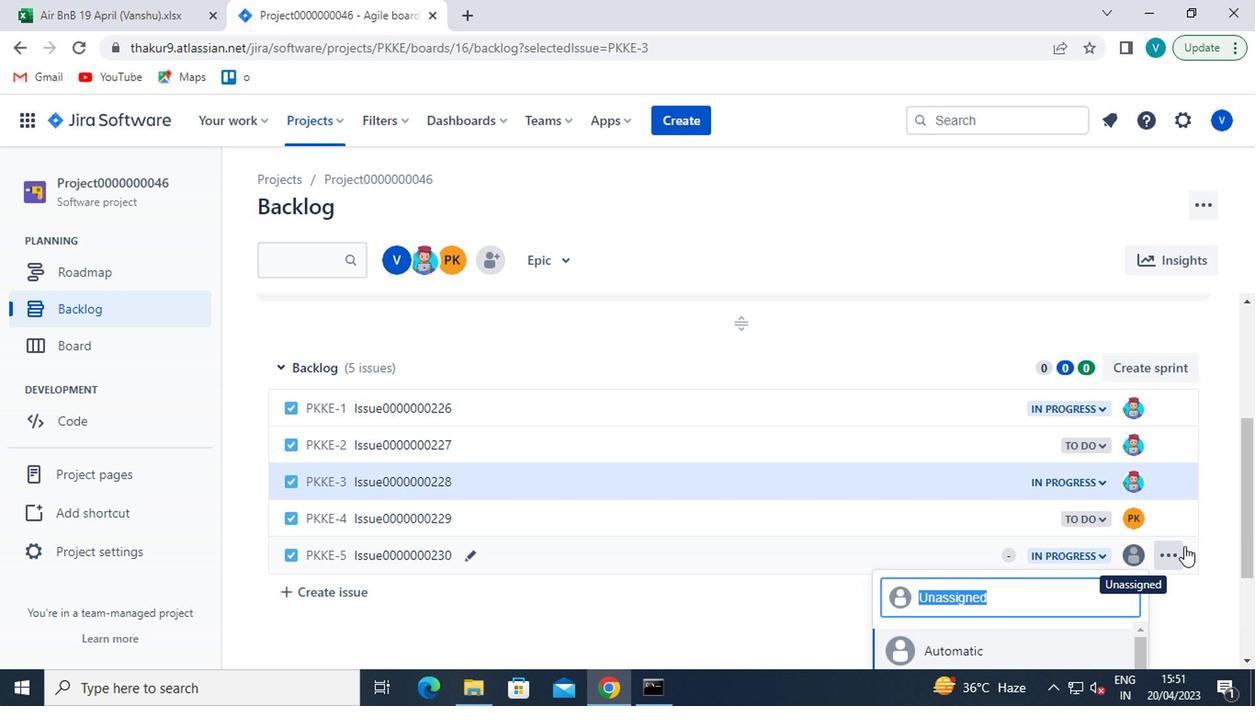 
Action: Mouse moved to (1180, 546)
Screenshot: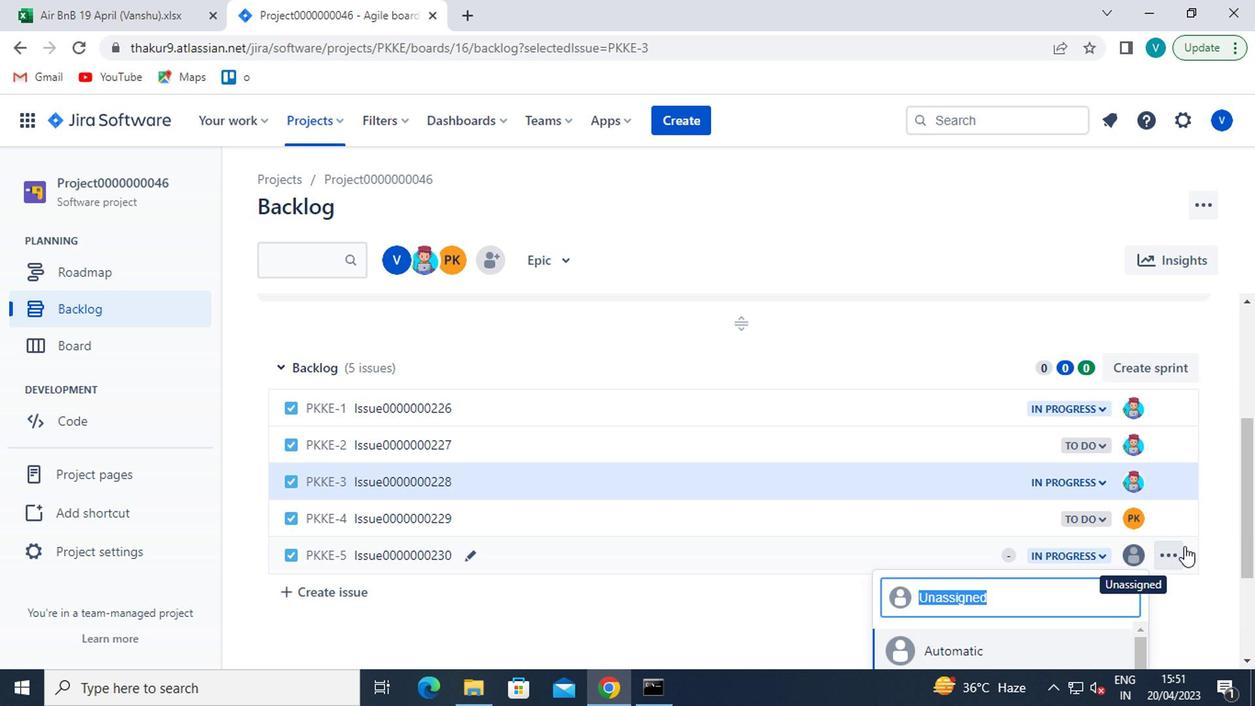
Action: Mouse scrolled (1180, 545) with delta (0, 0)
Screenshot: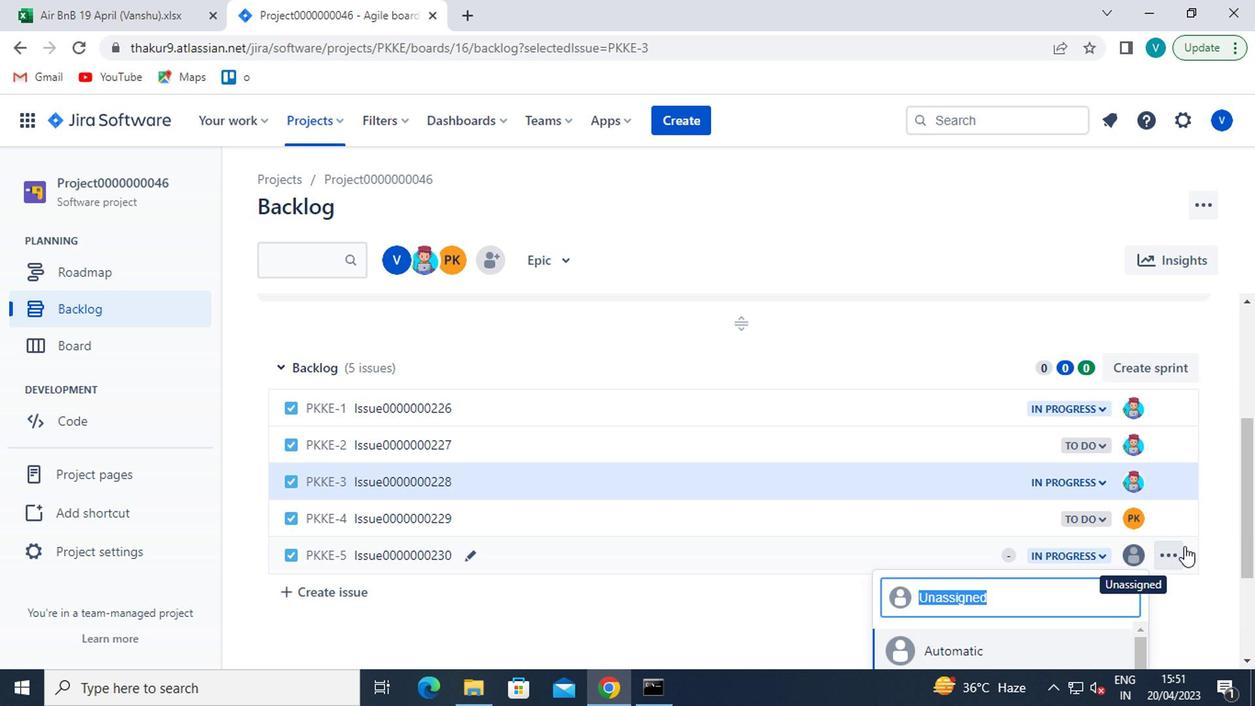 
Action: Mouse moved to (1172, 554)
Screenshot: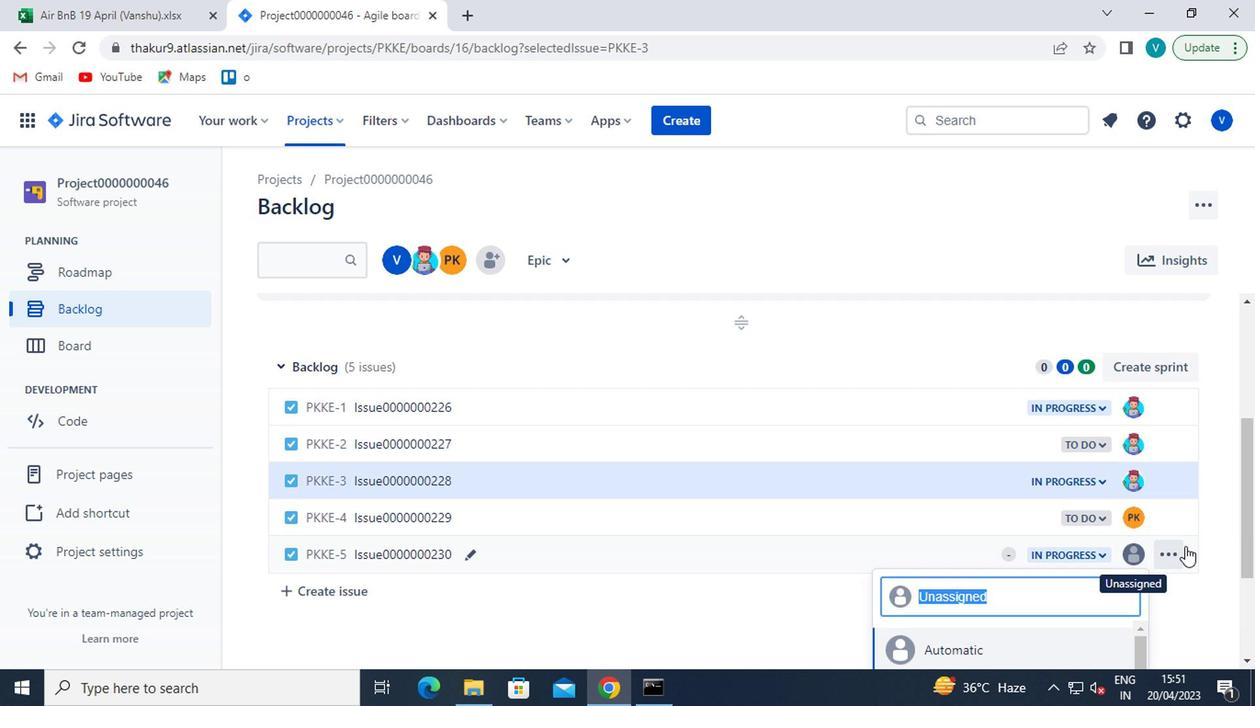 
Action: Mouse scrolled (1172, 553) with delta (0, -1)
Screenshot: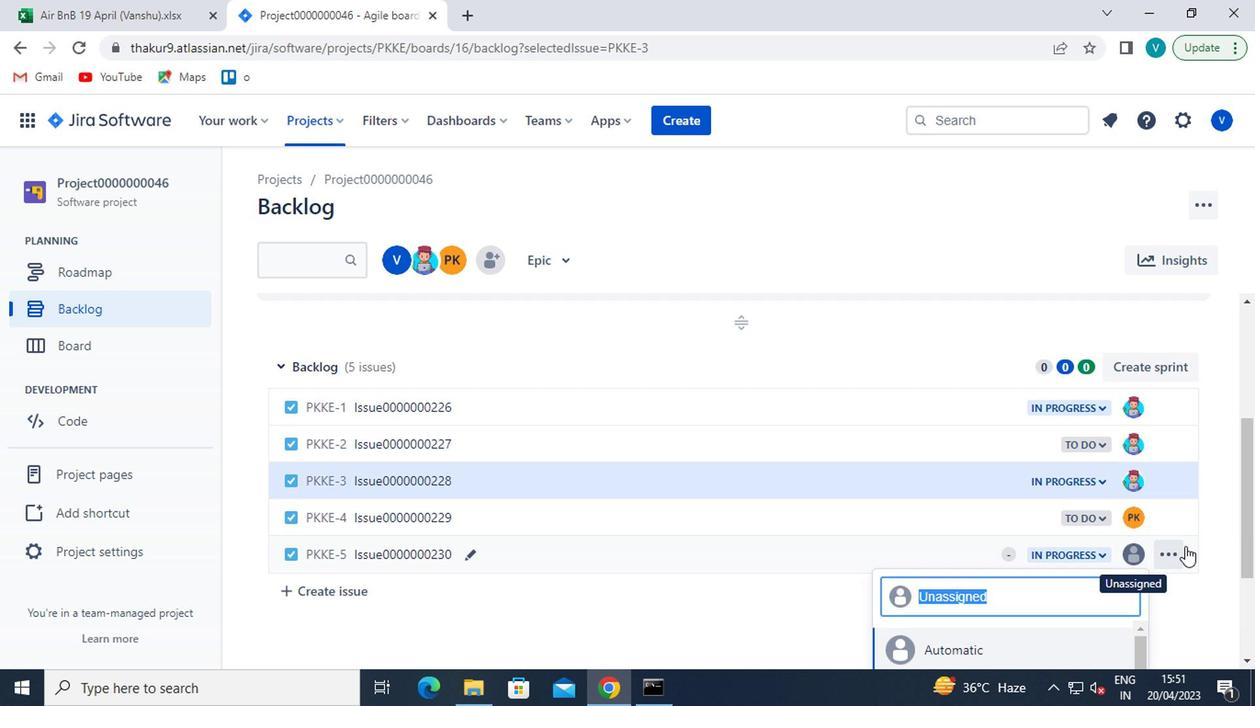 
Action: Mouse moved to (1168, 557)
Screenshot: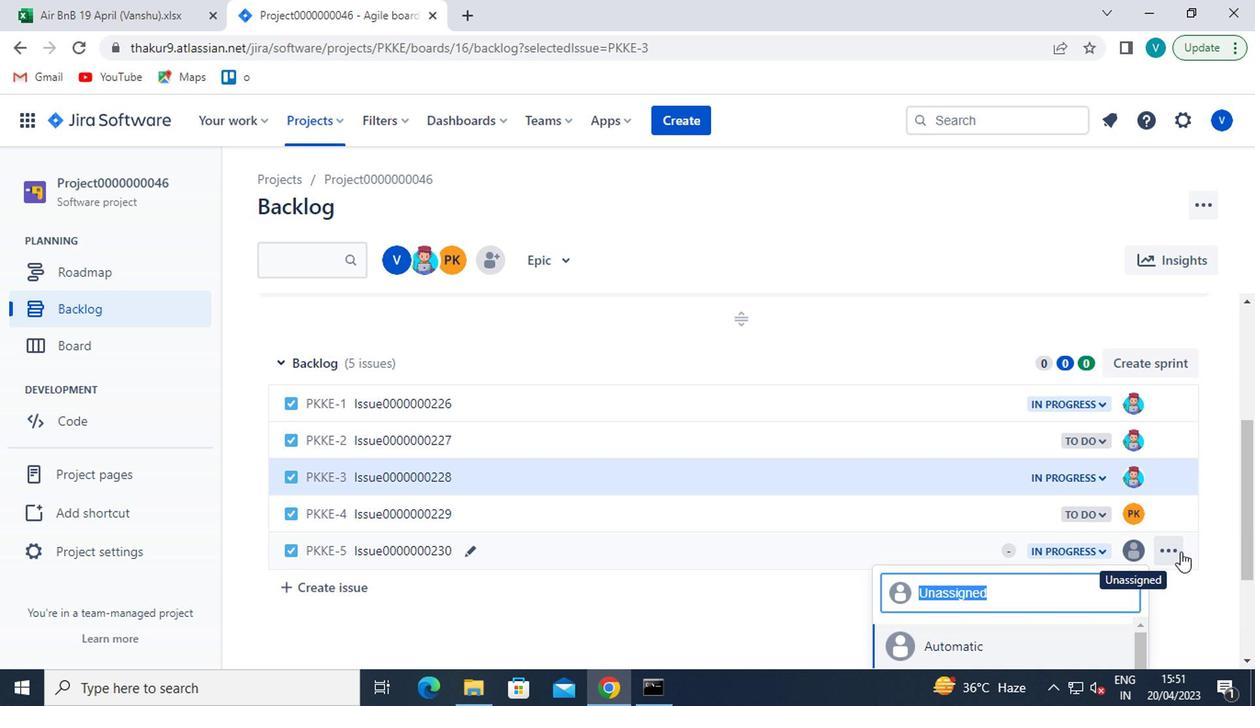 
Action: Mouse scrolled (1168, 556) with delta (0, -1)
Screenshot: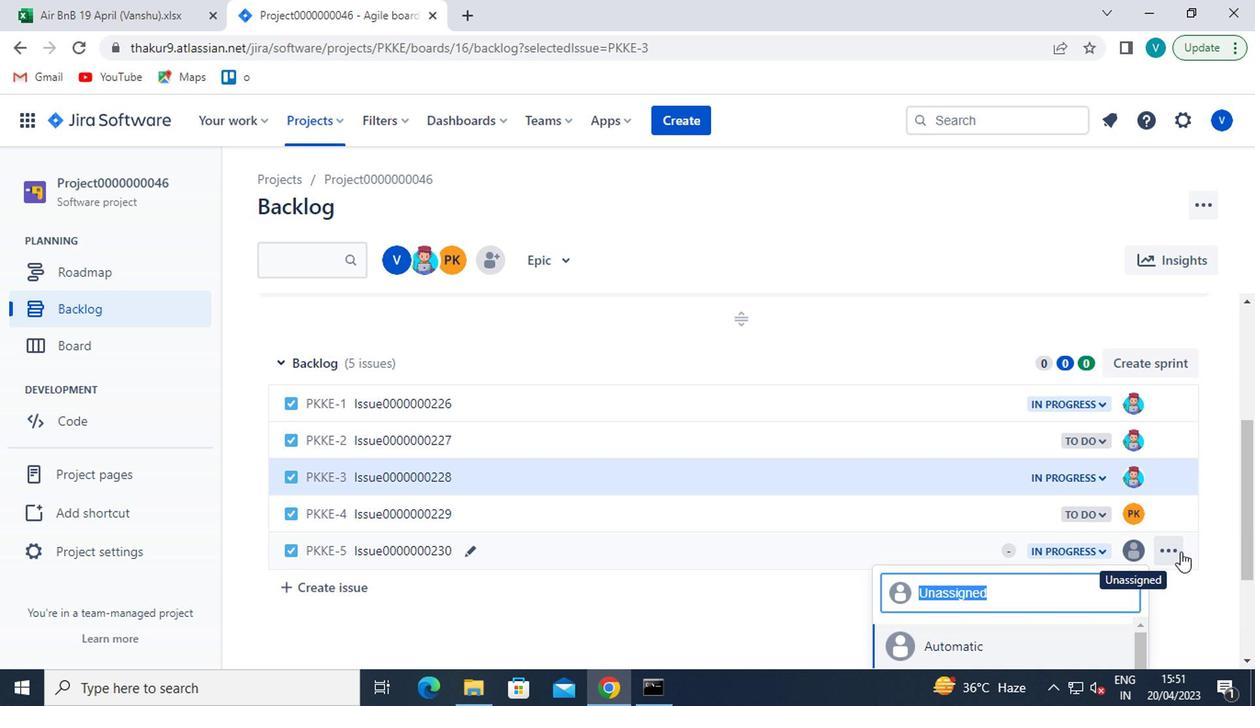 
Action: Mouse moved to (962, 647)
Screenshot: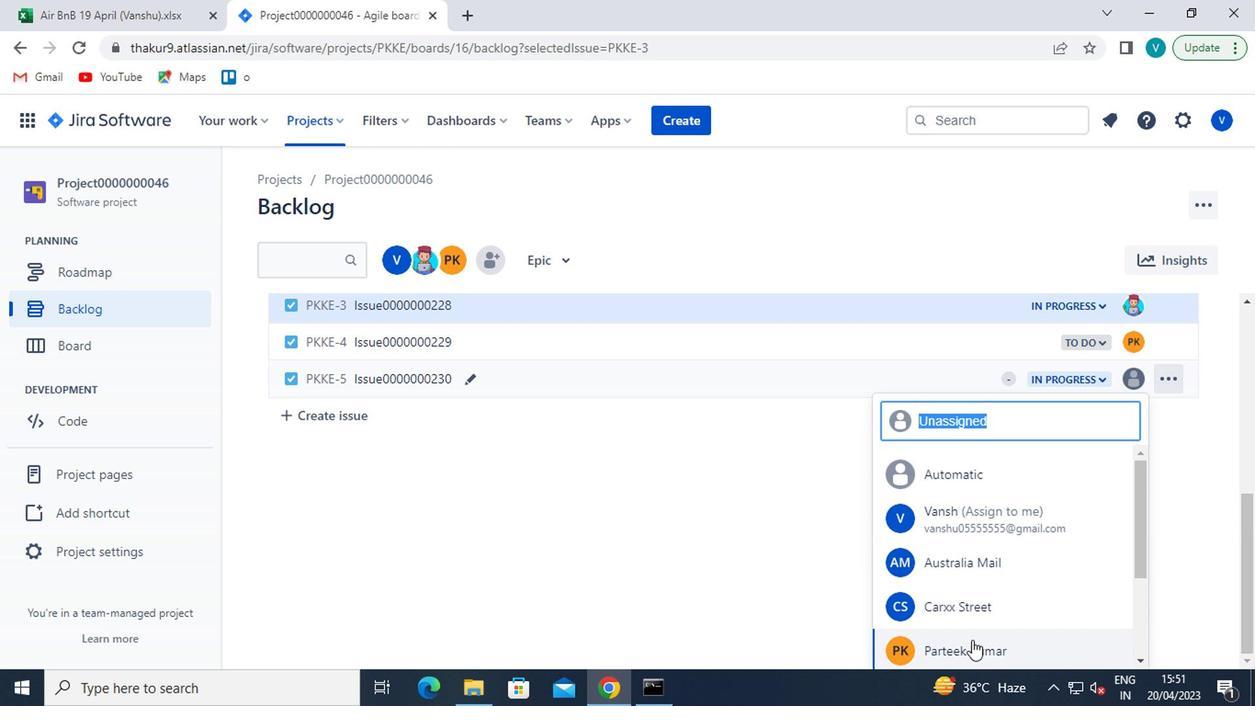 
Action: Mouse pressed left at (962, 647)
Screenshot: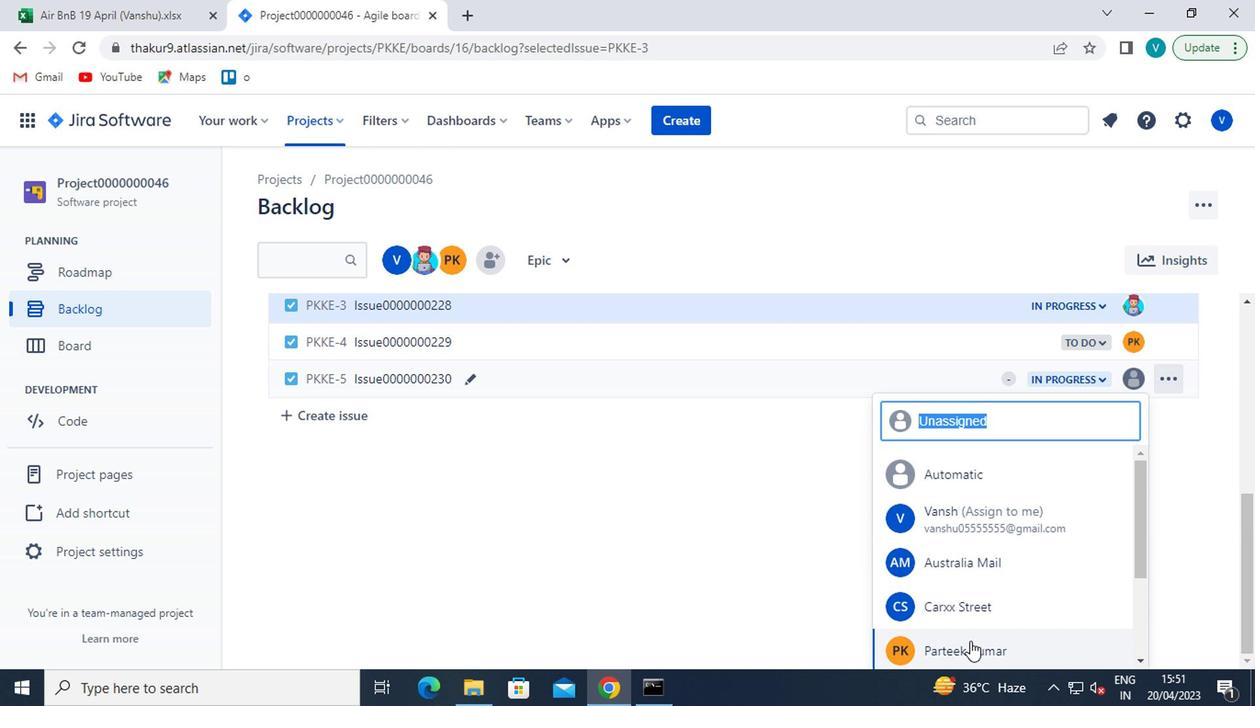 
Action: Mouse moved to (960, 643)
Screenshot: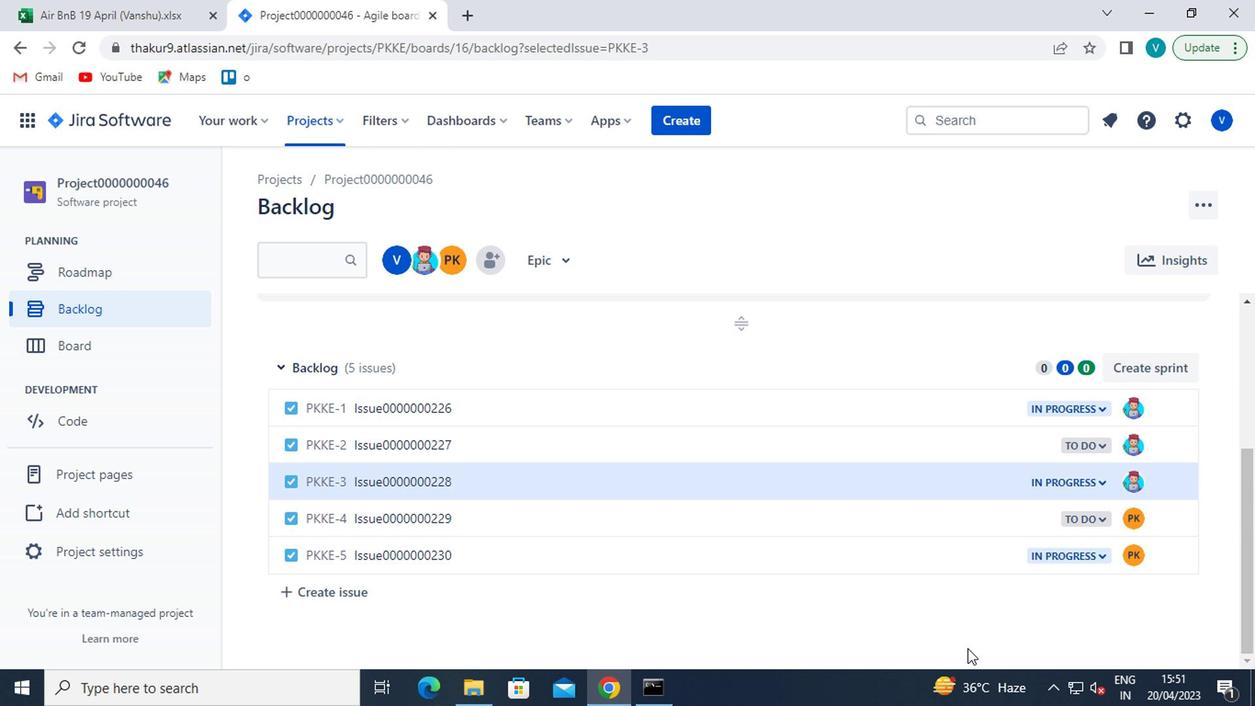
